 Task: Display the standings of the 2022 Victory Lane Racing NASCAR Cup Series for the race "Echopark Texas Grand Prix" on the track "COTA".
Action: Mouse moved to (223, 460)
Screenshot: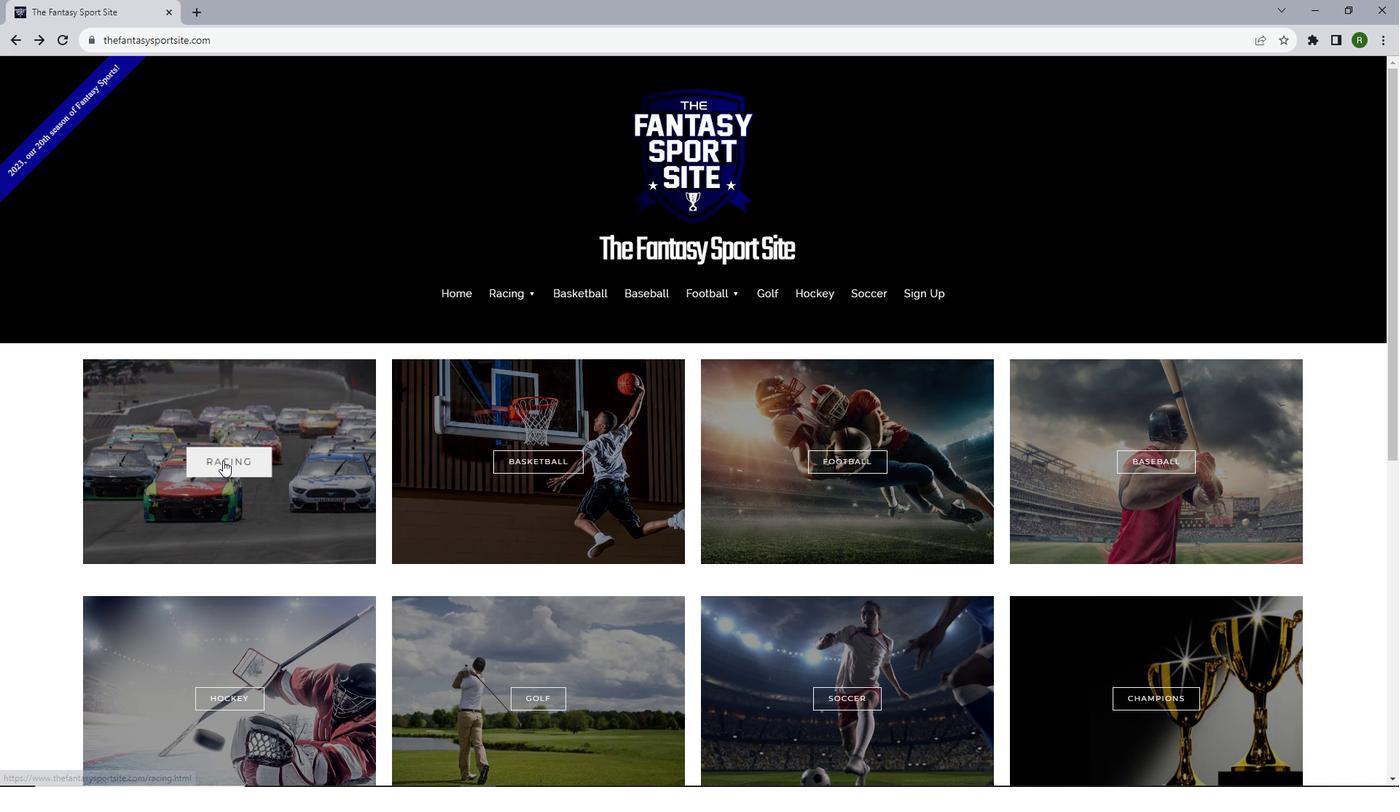 
Action: Mouse pressed left at (223, 460)
Screenshot: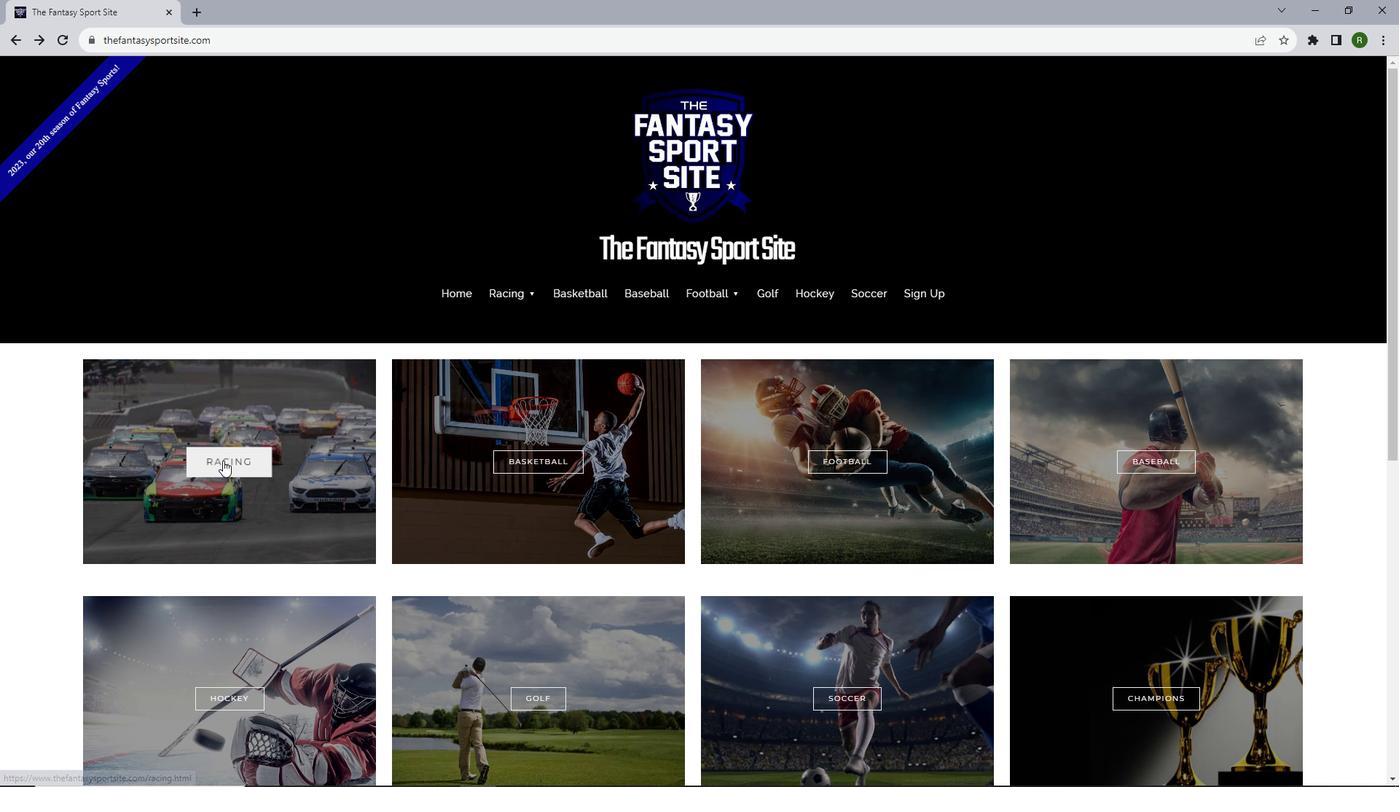 
Action: Mouse moved to (362, 360)
Screenshot: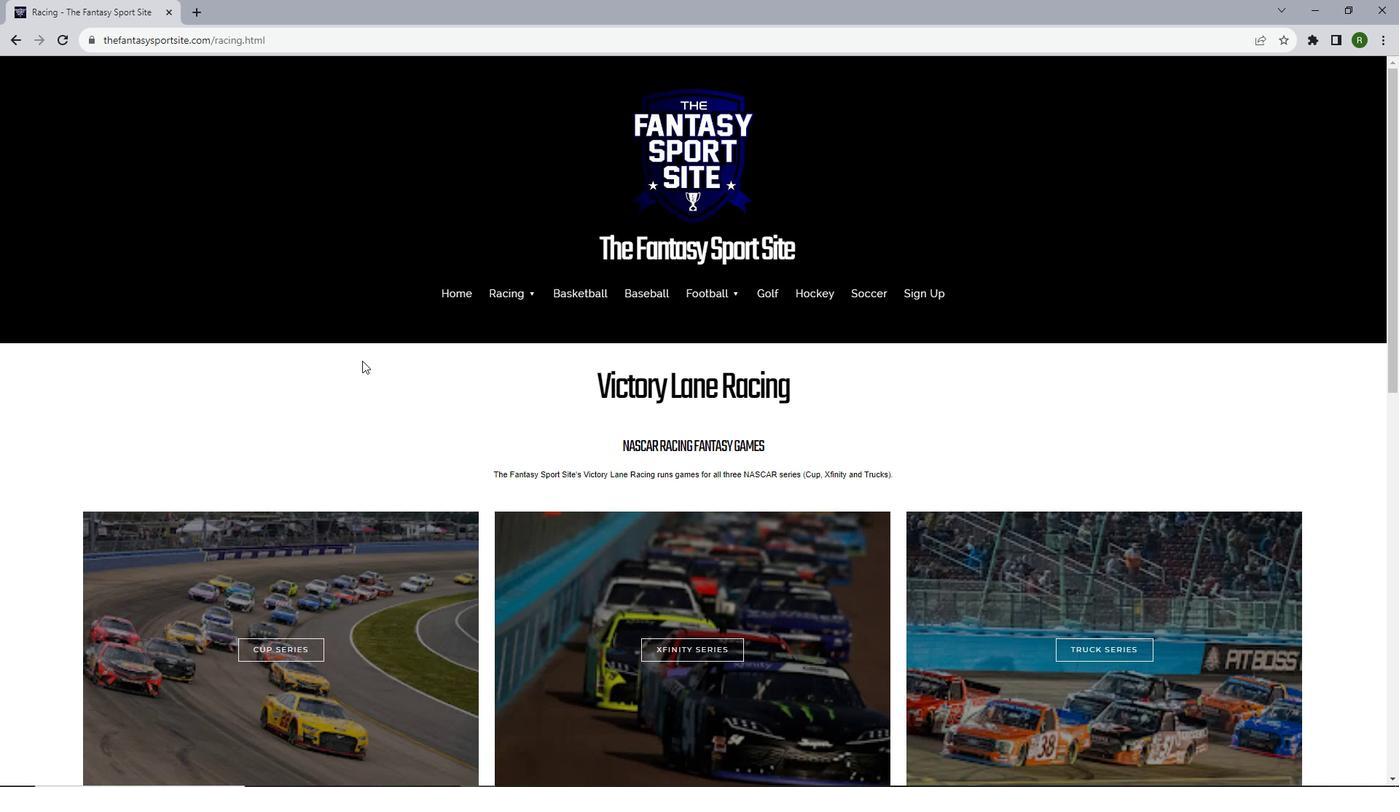 
Action: Mouse scrolled (362, 360) with delta (0, 0)
Screenshot: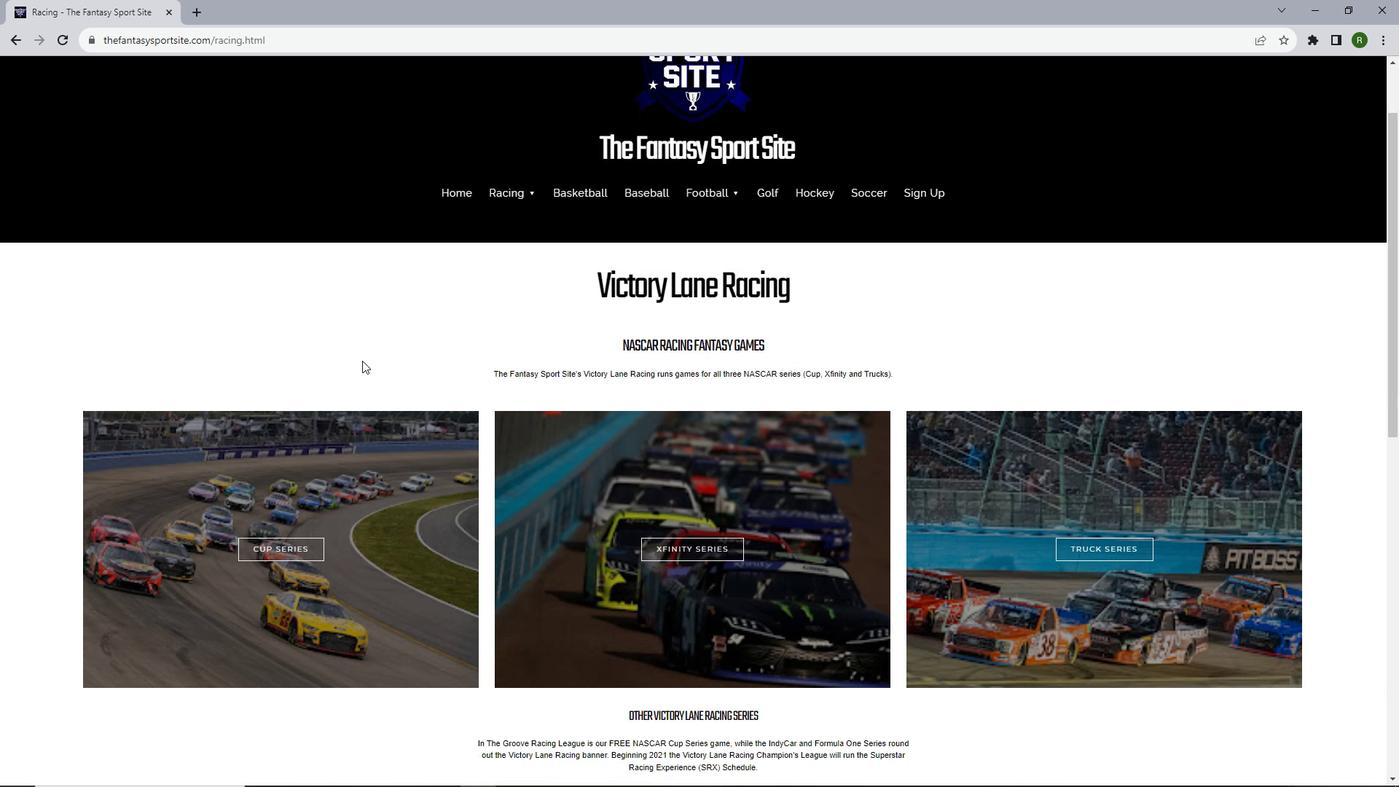 
Action: Mouse scrolled (362, 360) with delta (0, 0)
Screenshot: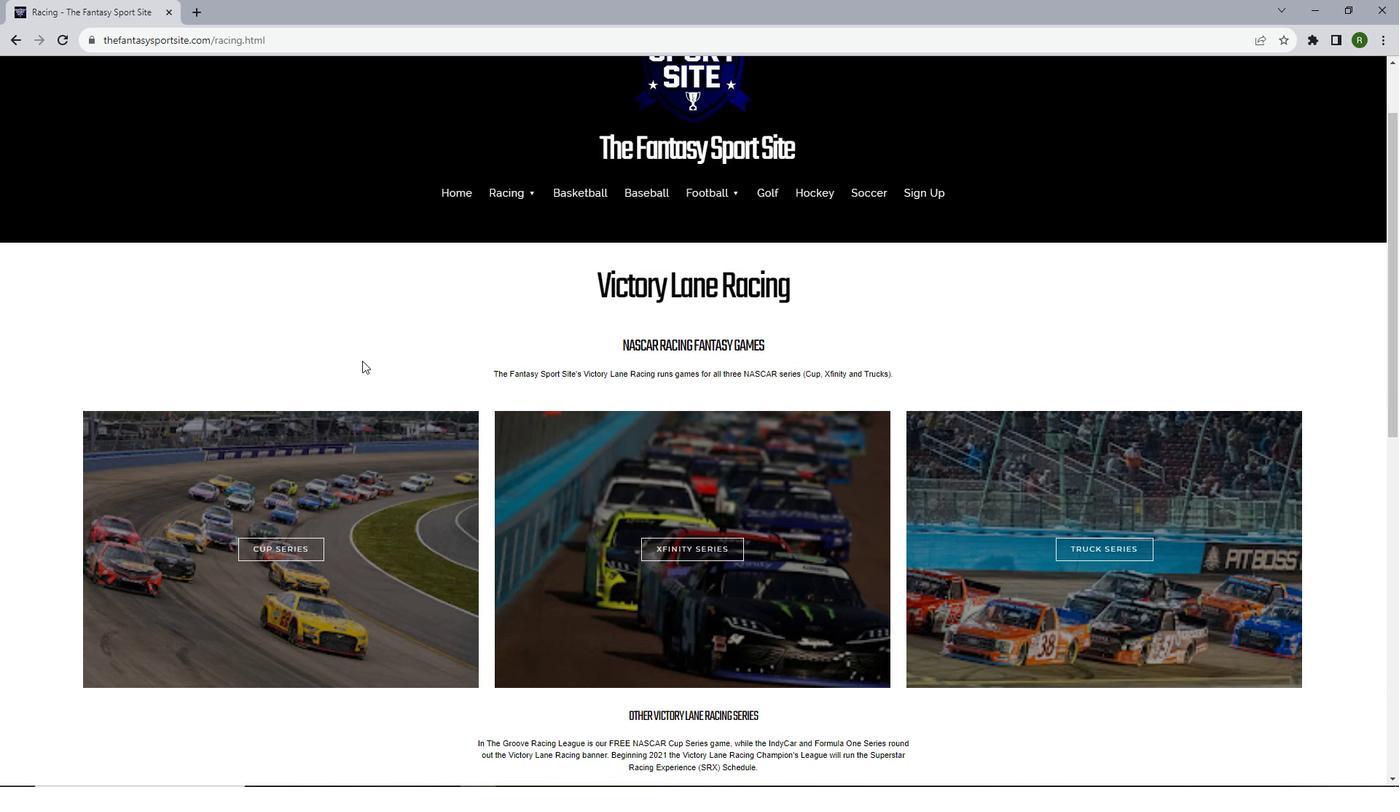 
Action: Mouse scrolled (362, 360) with delta (0, 0)
Screenshot: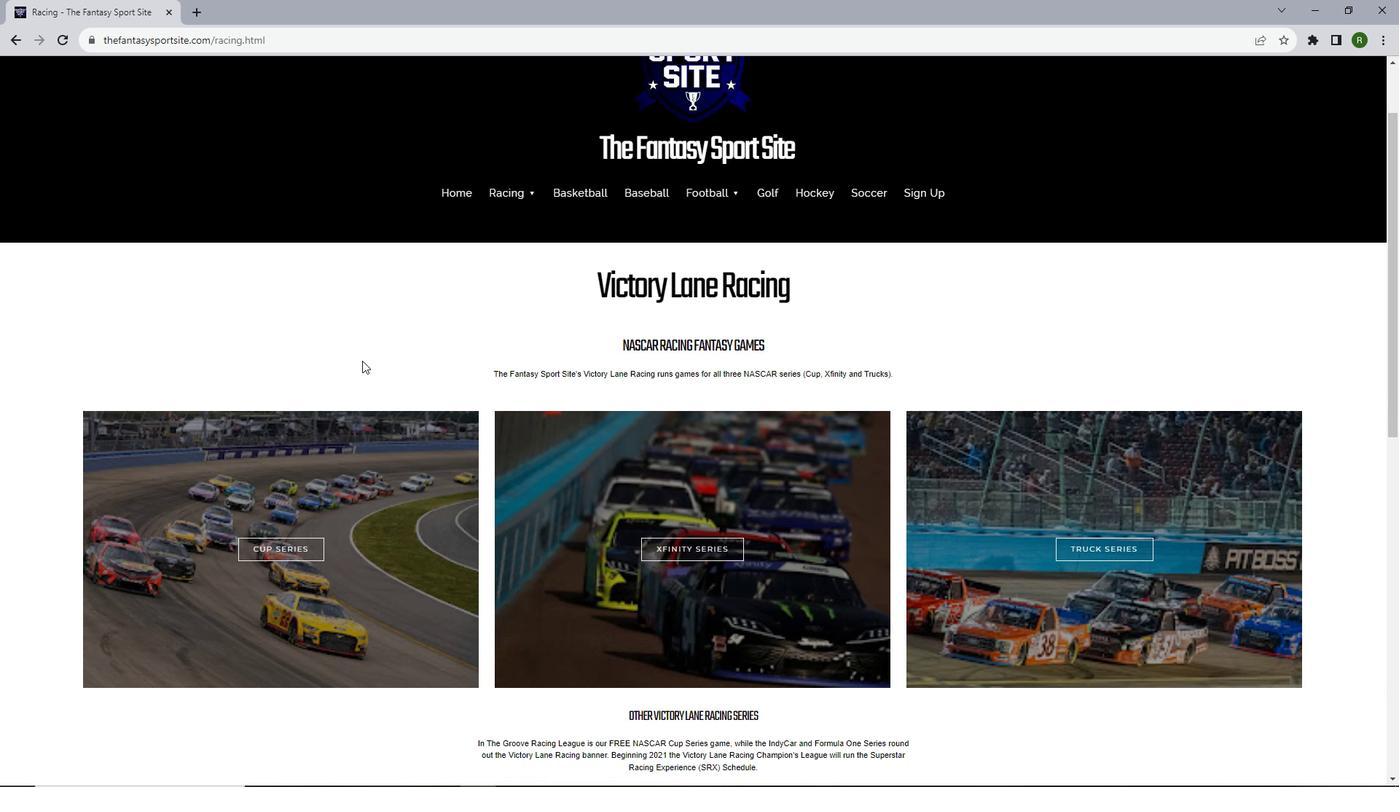 
Action: Mouse moved to (296, 430)
Screenshot: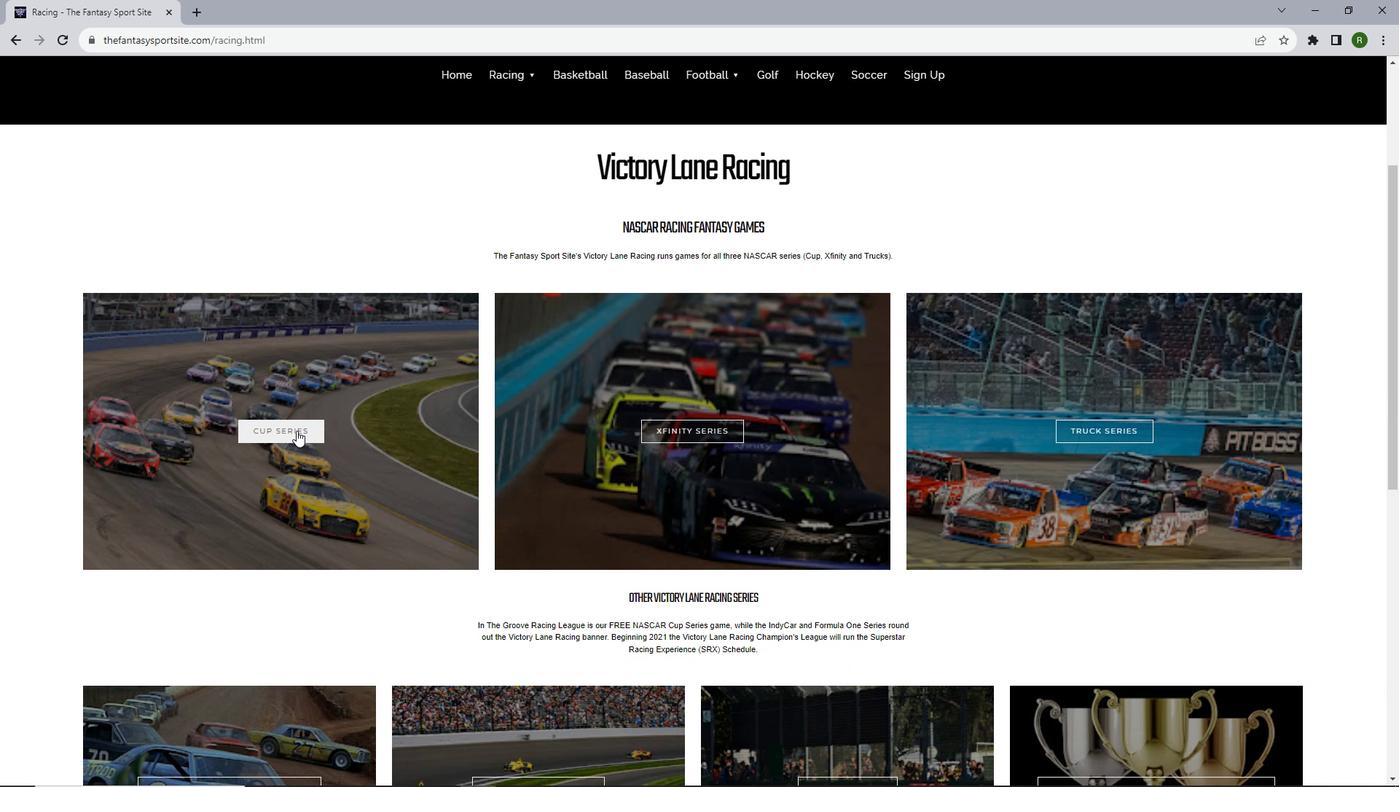 
Action: Mouse pressed left at (296, 430)
Screenshot: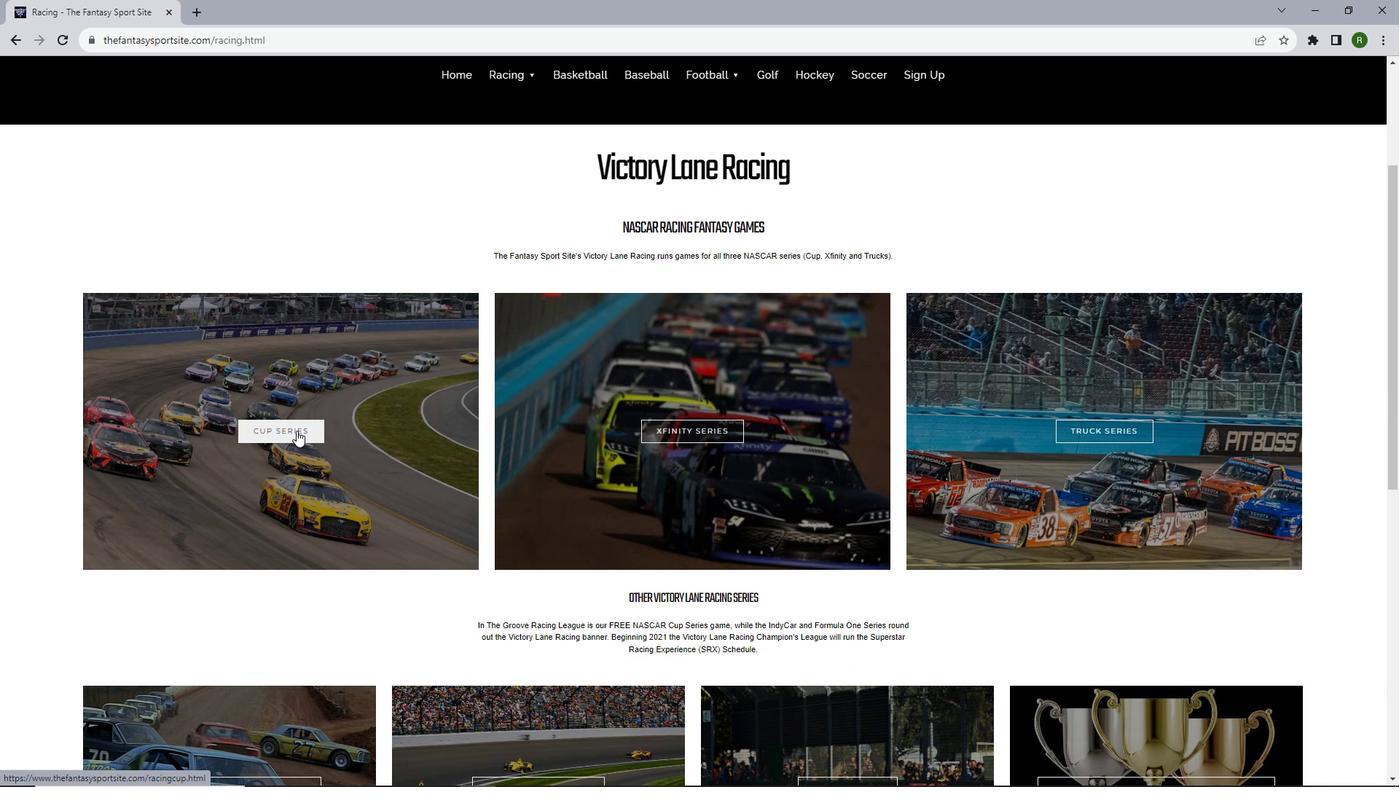 
Action: Mouse moved to (399, 371)
Screenshot: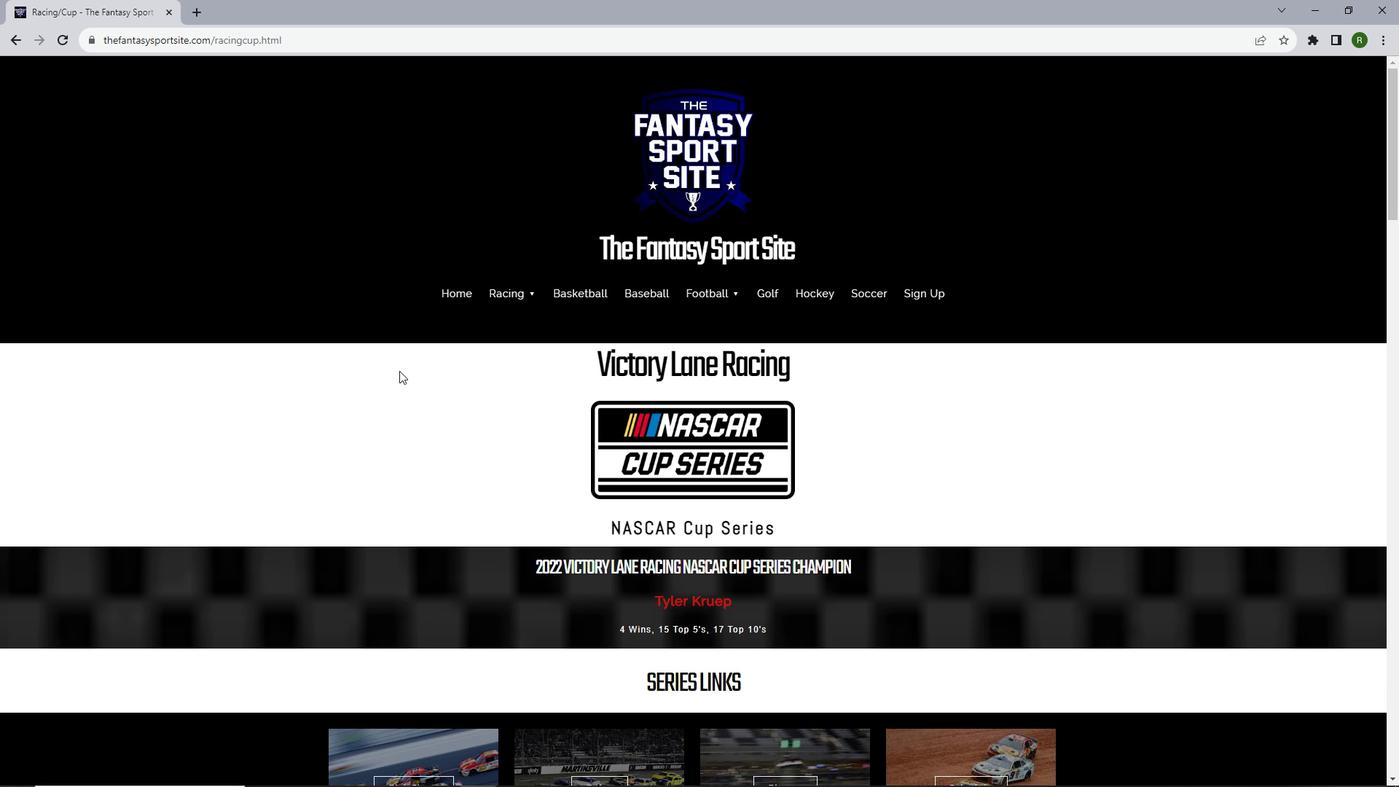 
Action: Mouse scrolled (399, 370) with delta (0, 0)
Screenshot: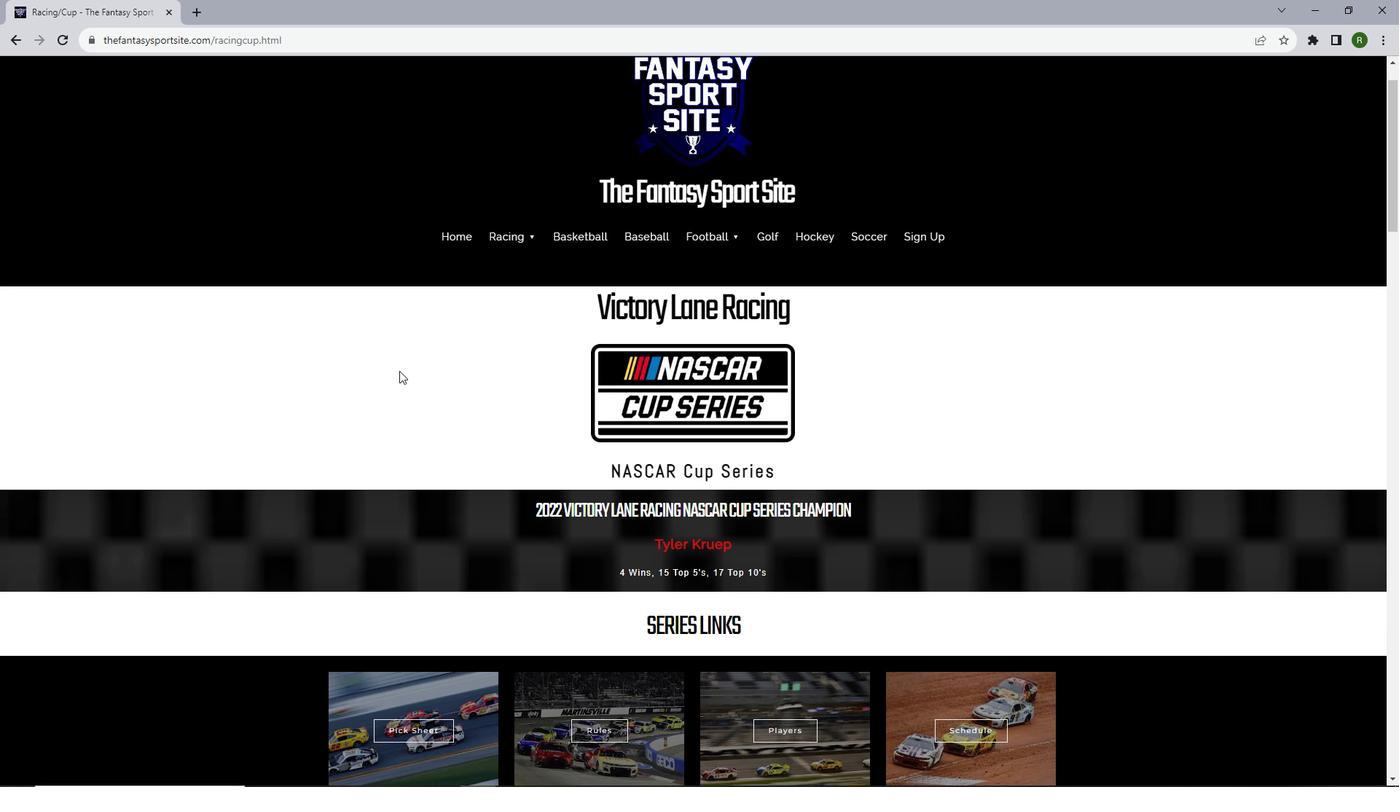 
Action: Mouse scrolled (399, 370) with delta (0, 0)
Screenshot: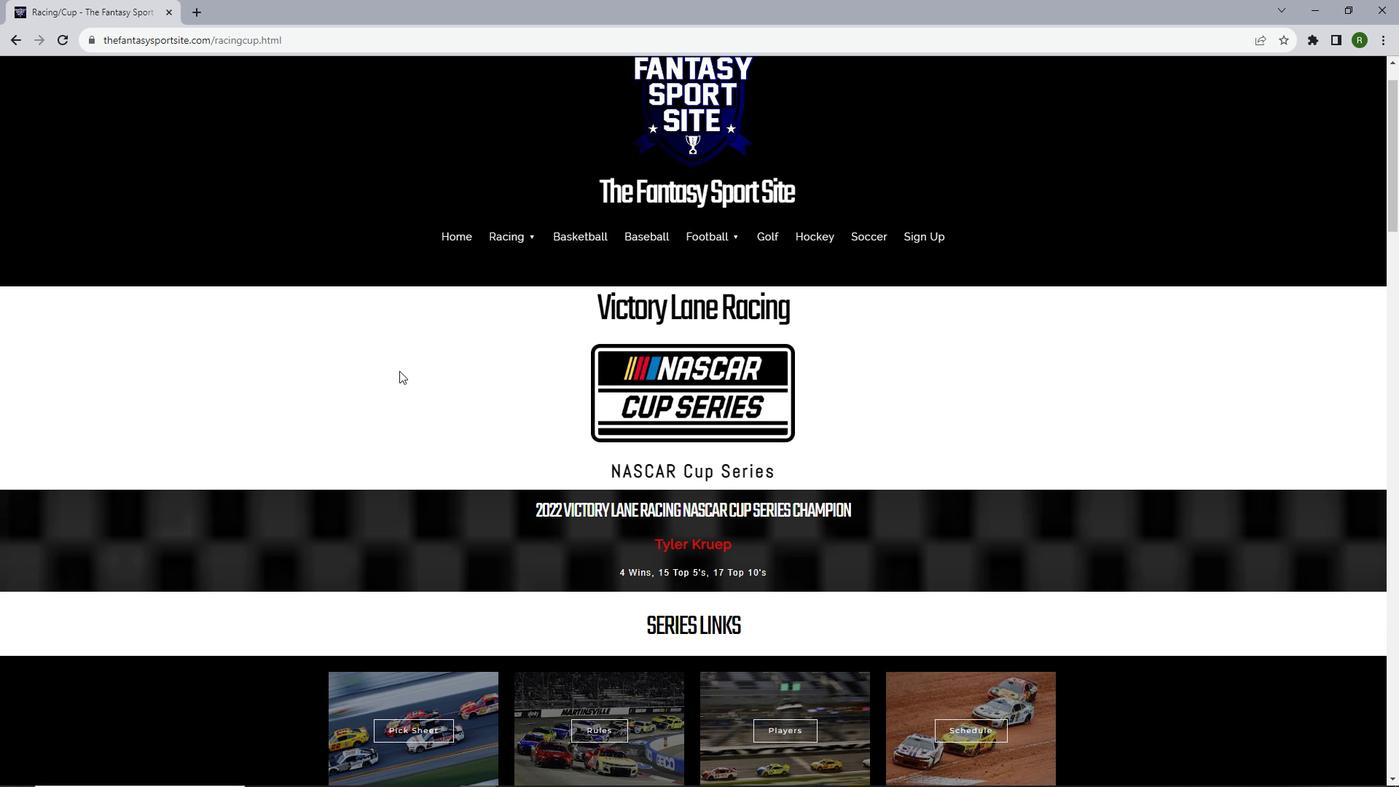 
Action: Mouse scrolled (399, 370) with delta (0, 0)
Screenshot: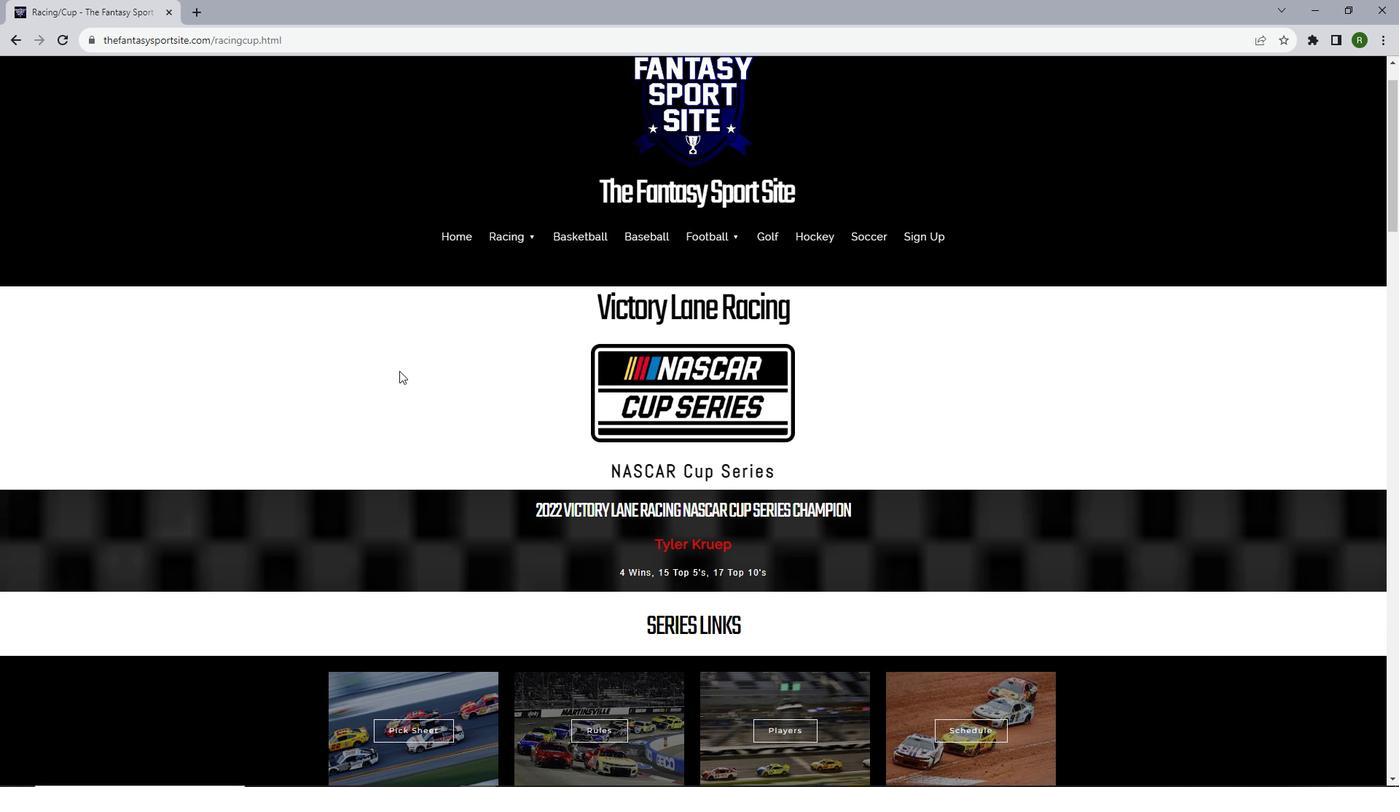 
Action: Mouse scrolled (399, 371) with delta (0, 0)
Screenshot: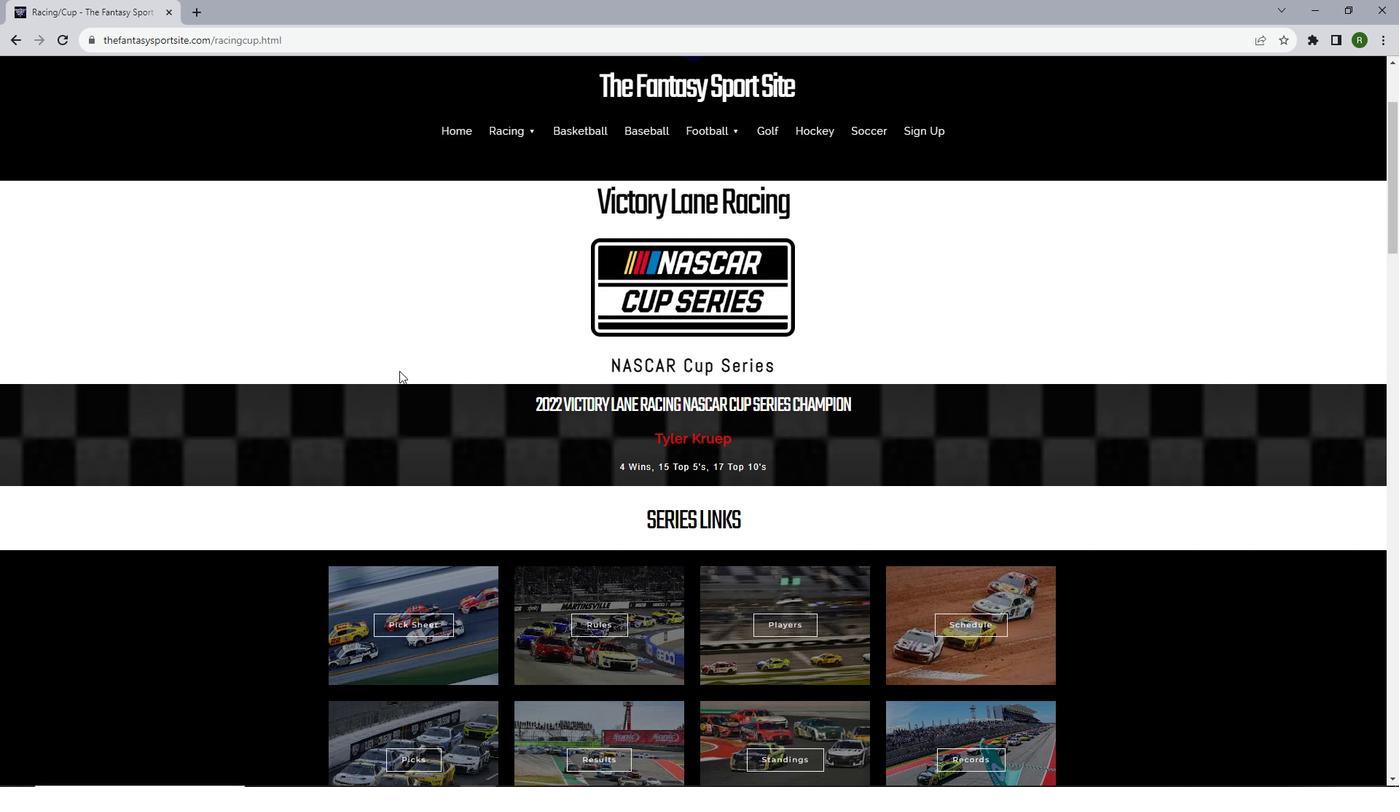 
Action: Mouse moved to (399, 371)
Screenshot: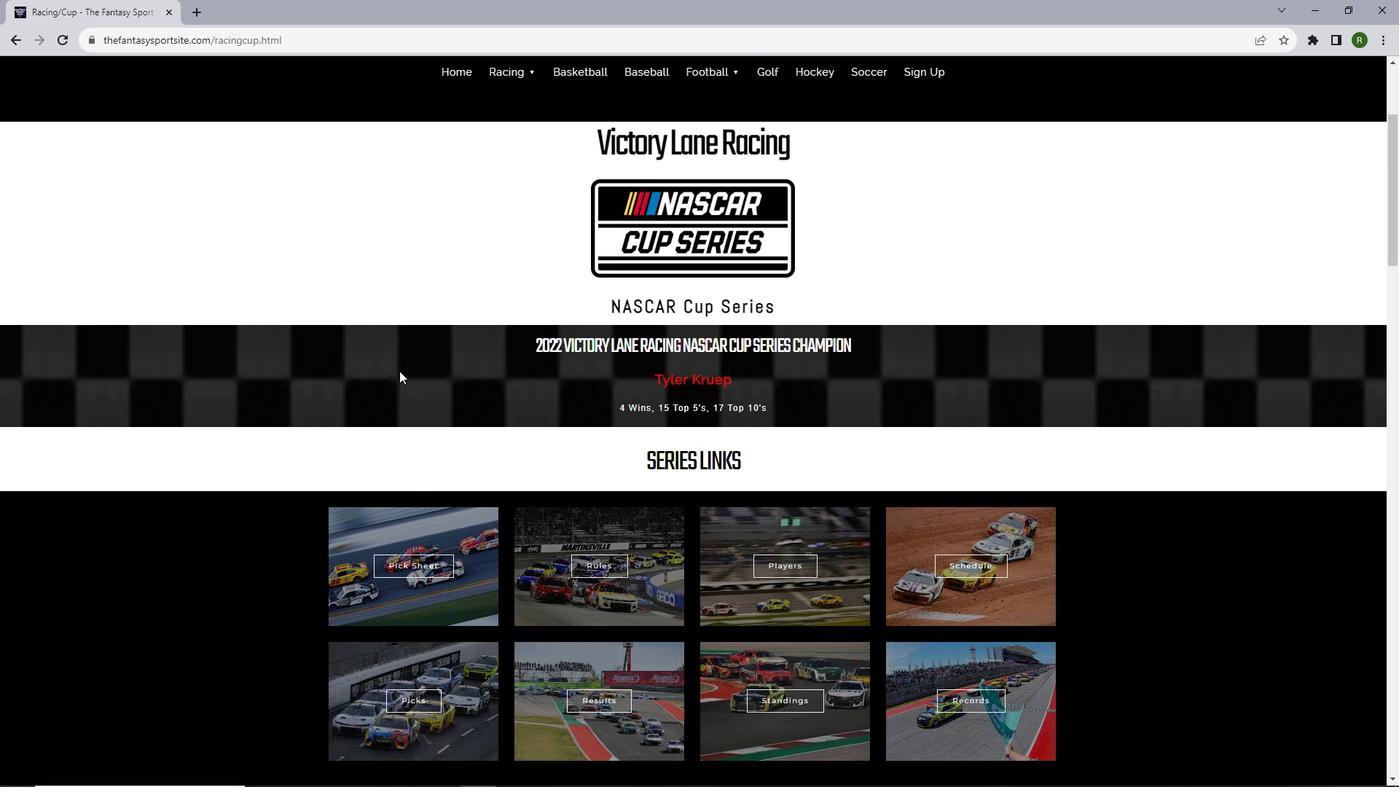 
Action: Mouse scrolled (399, 370) with delta (0, 0)
Screenshot: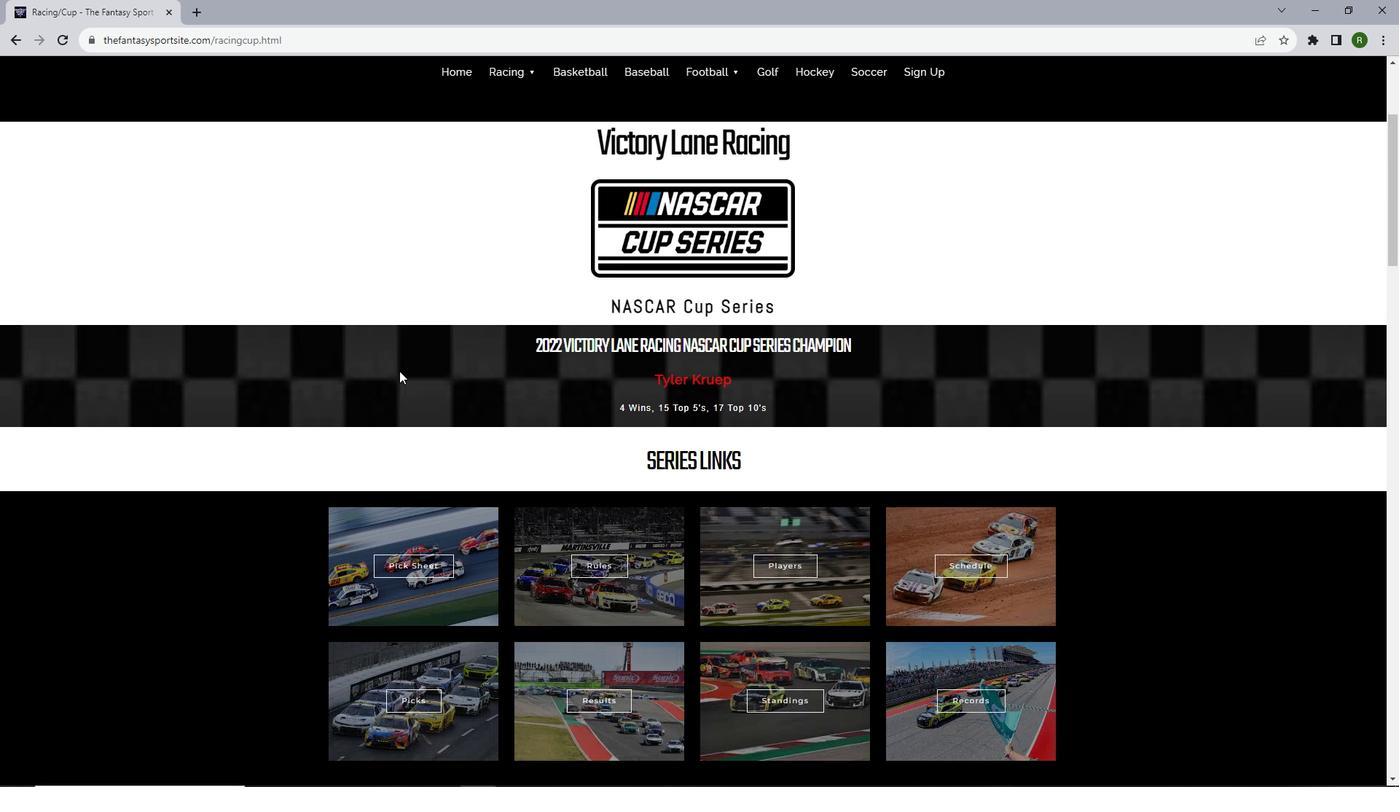 
Action: Mouse scrolled (399, 370) with delta (0, 0)
Screenshot: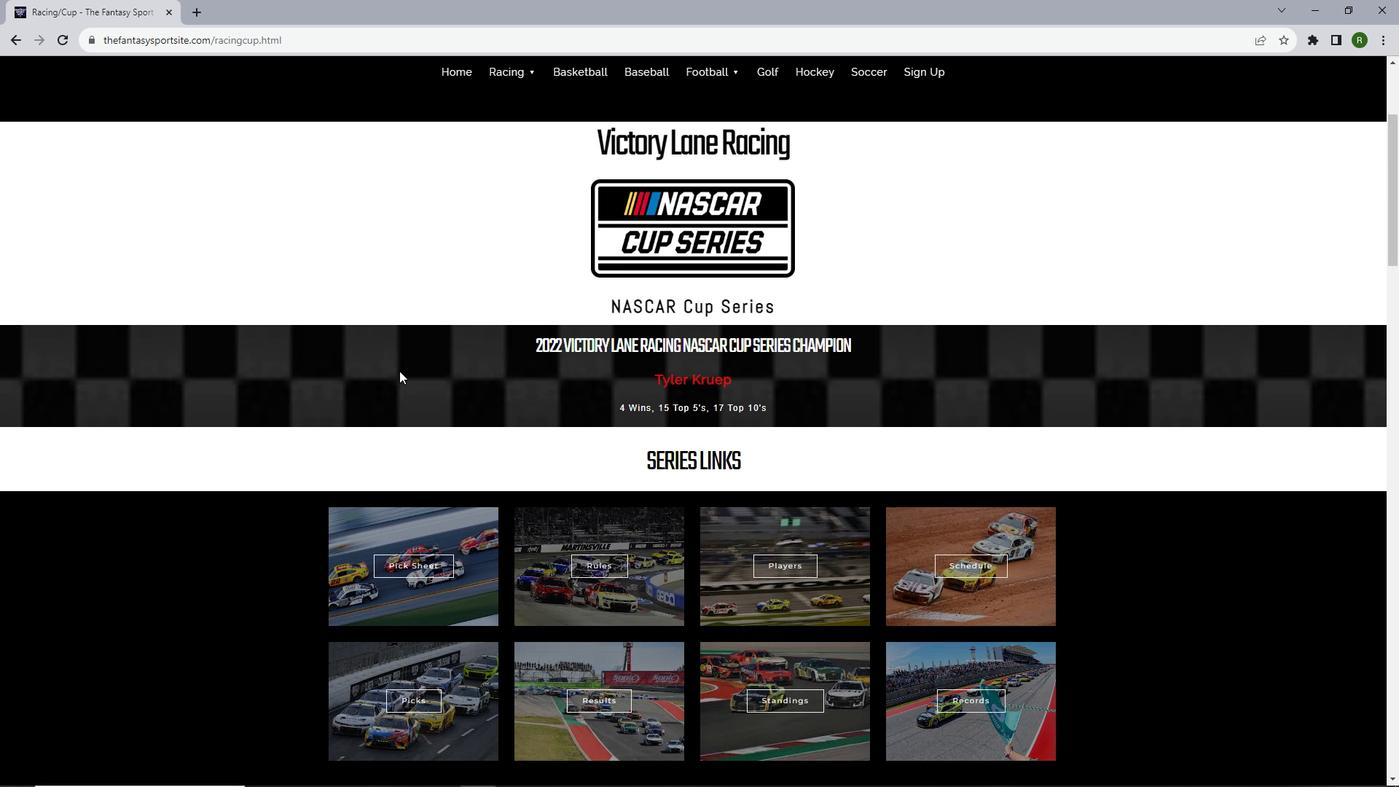 
Action: Mouse scrolled (399, 370) with delta (0, 0)
Screenshot: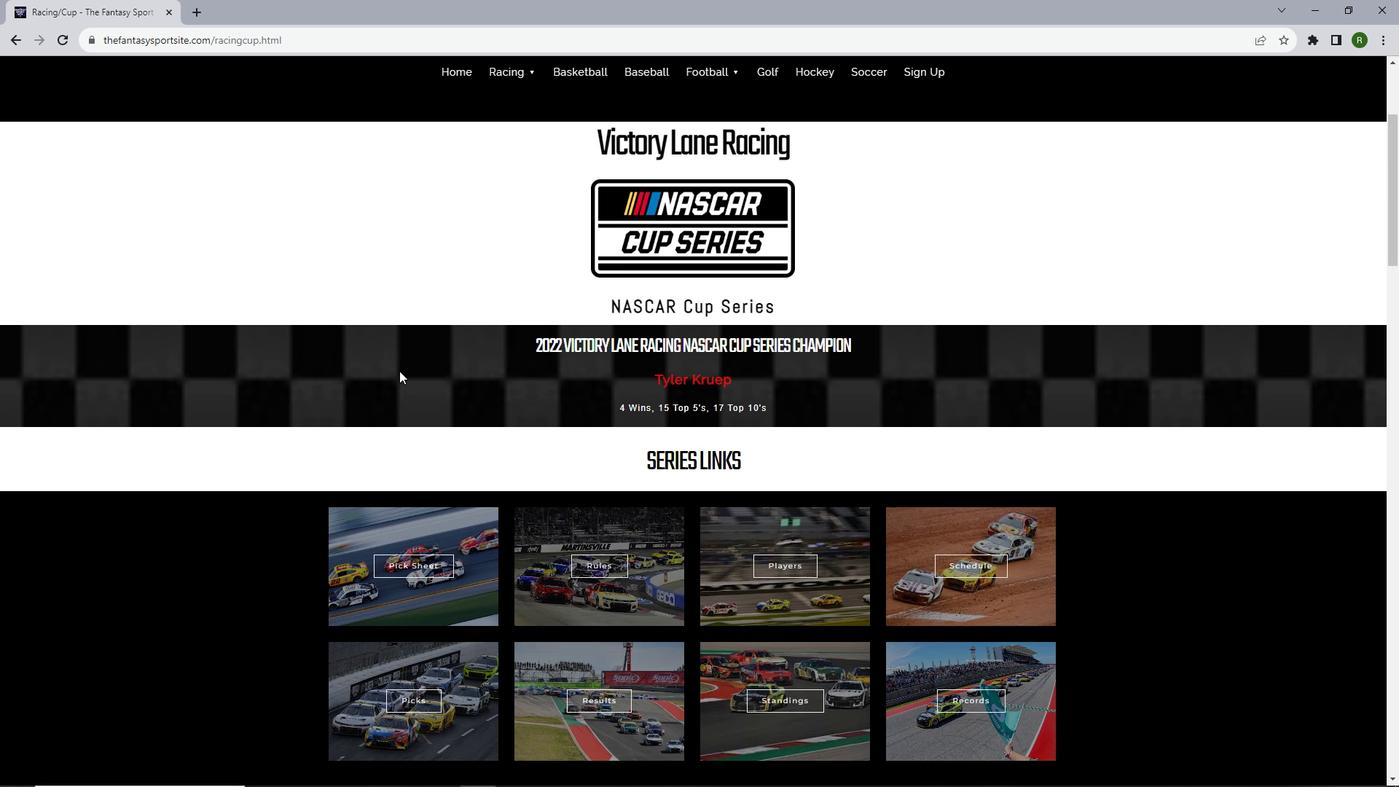 
Action: Mouse moved to (754, 556)
Screenshot: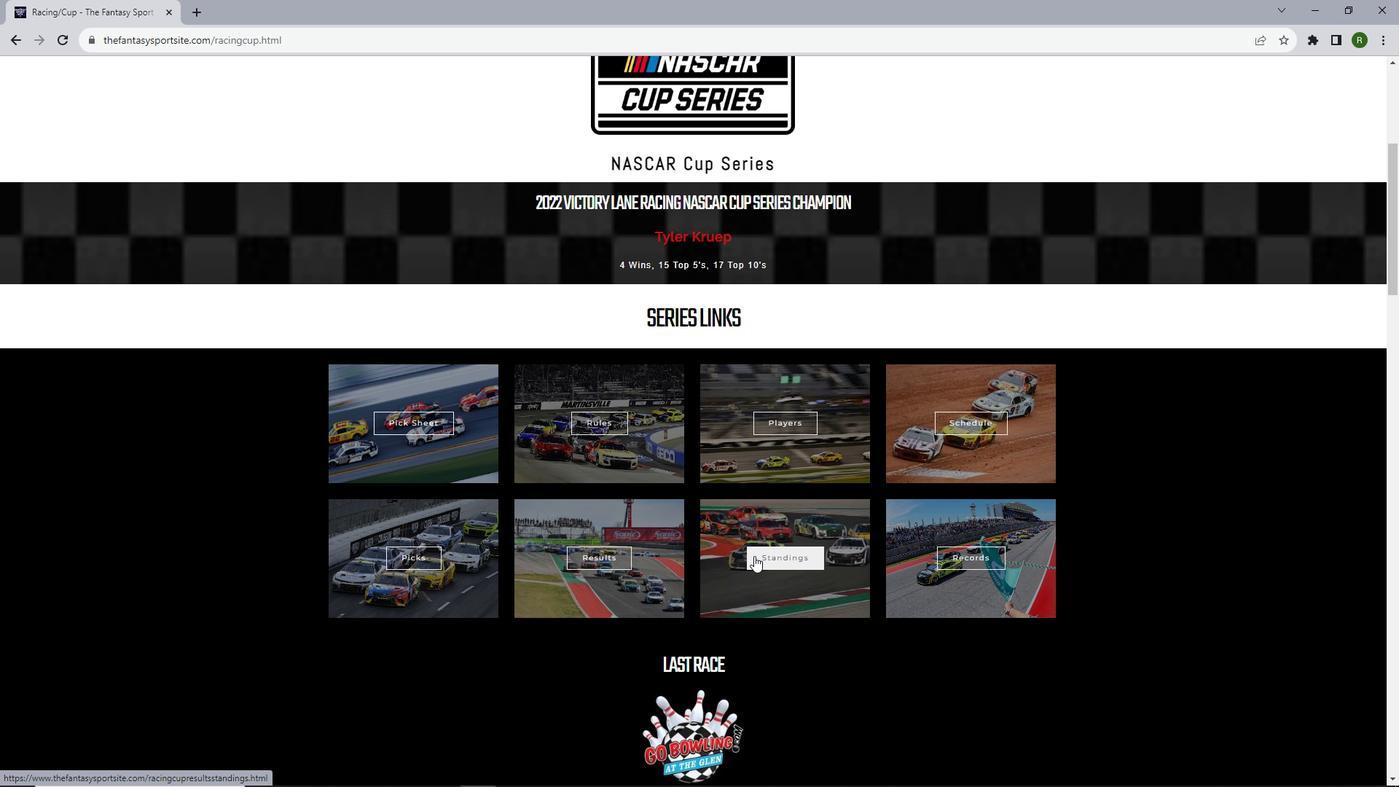 
Action: Mouse pressed left at (754, 556)
Screenshot: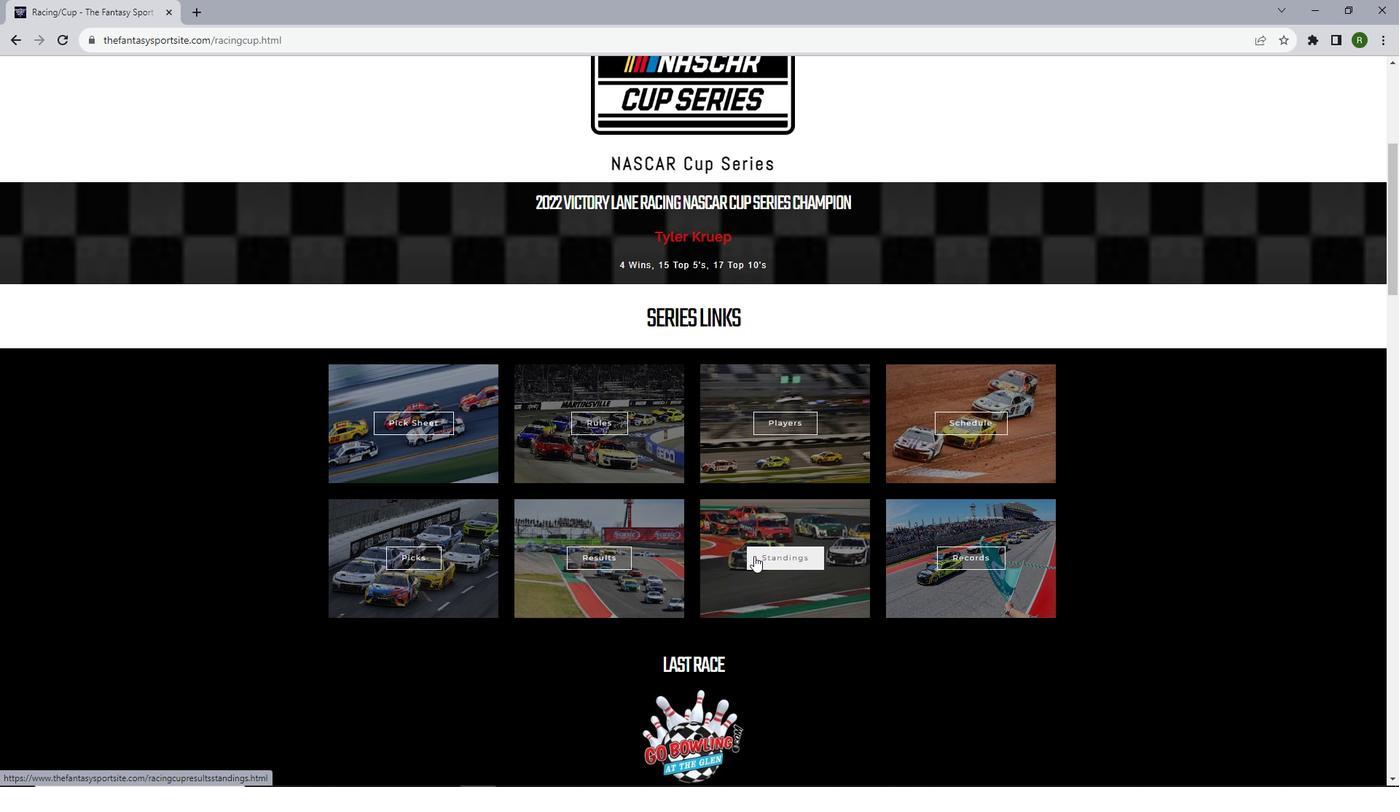 
Action: Mouse moved to (440, 351)
Screenshot: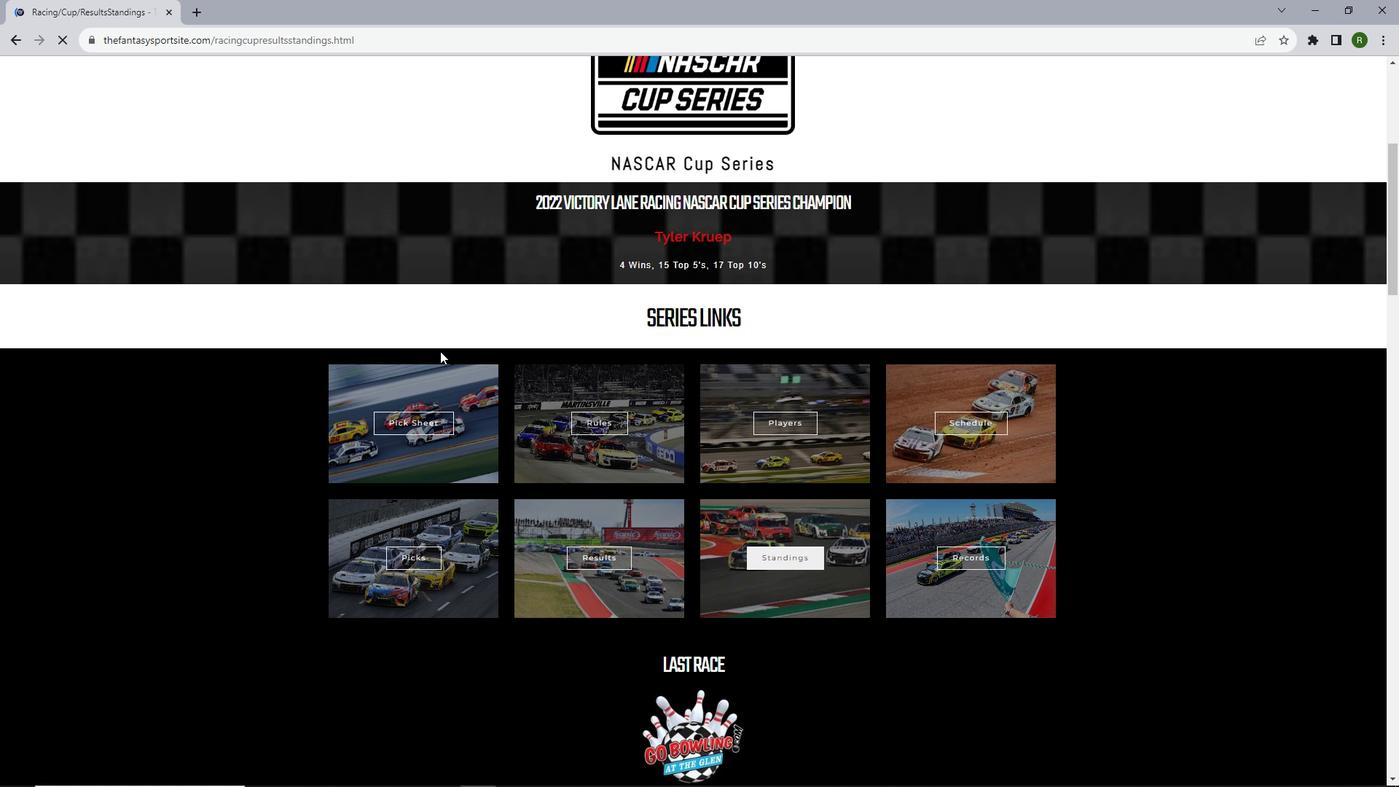
Action: Mouse scrolled (440, 350) with delta (0, 0)
Screenshot: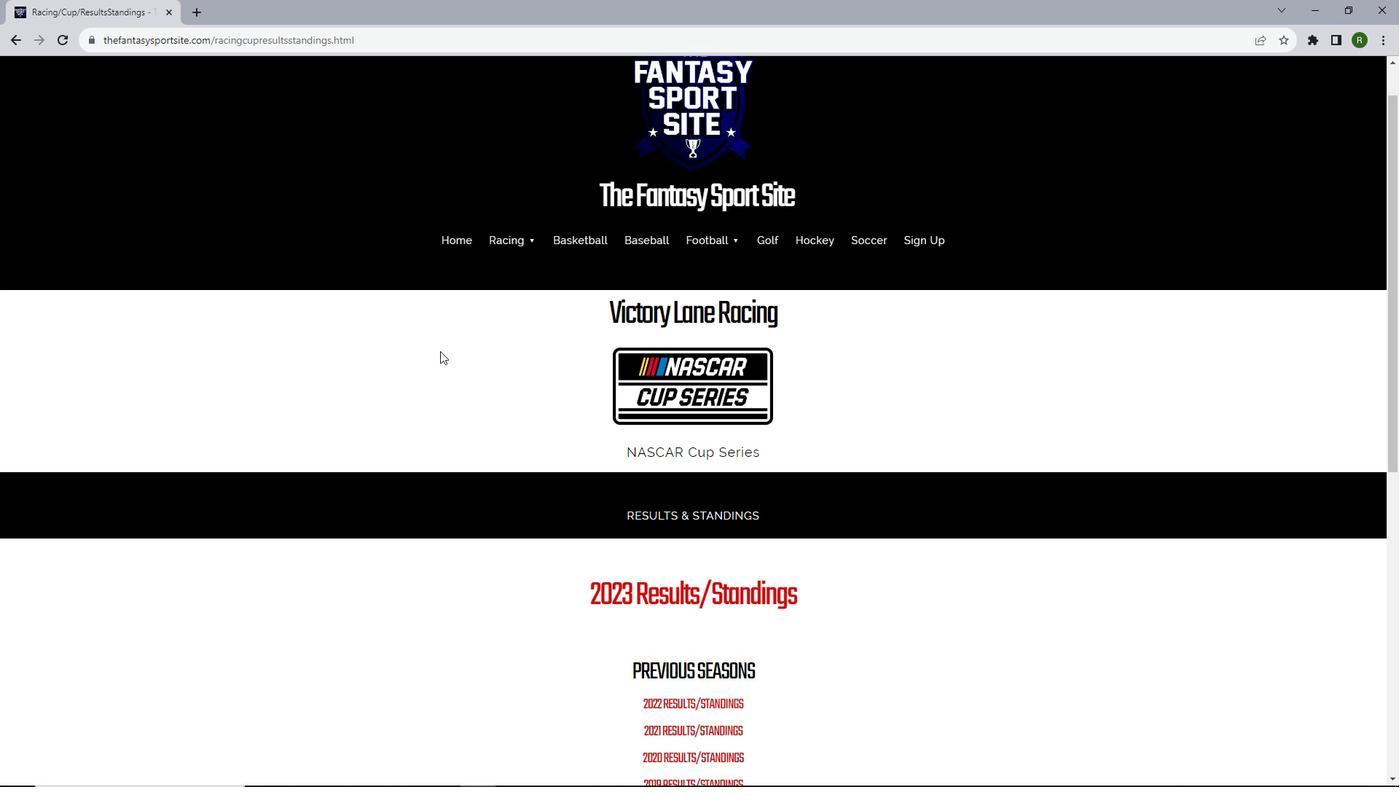 
Action: Mouse scrolled (440, 350) with delta (0, 0)
Screenshot: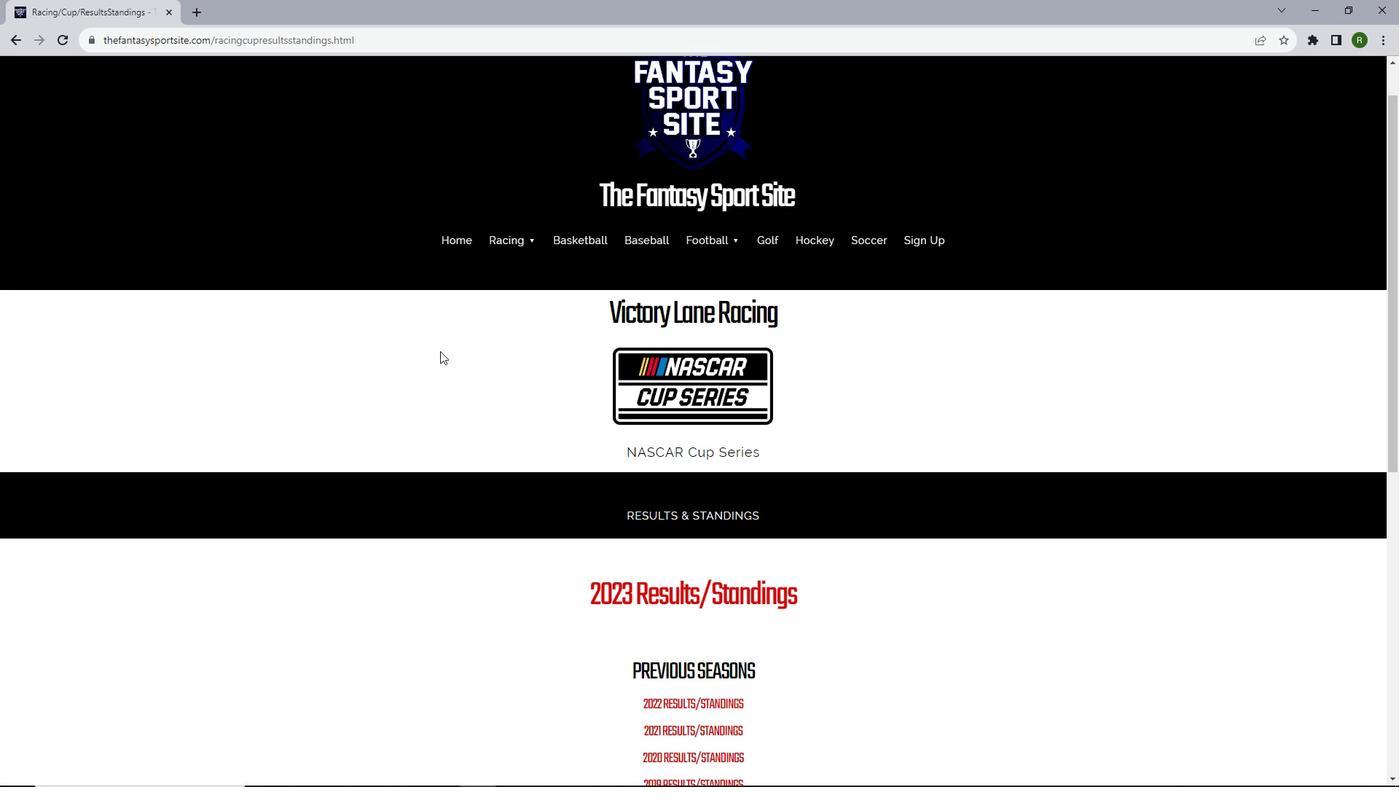 
Action: Mouse scrolled (440, 350) with delta (0, 0)
Screenshot: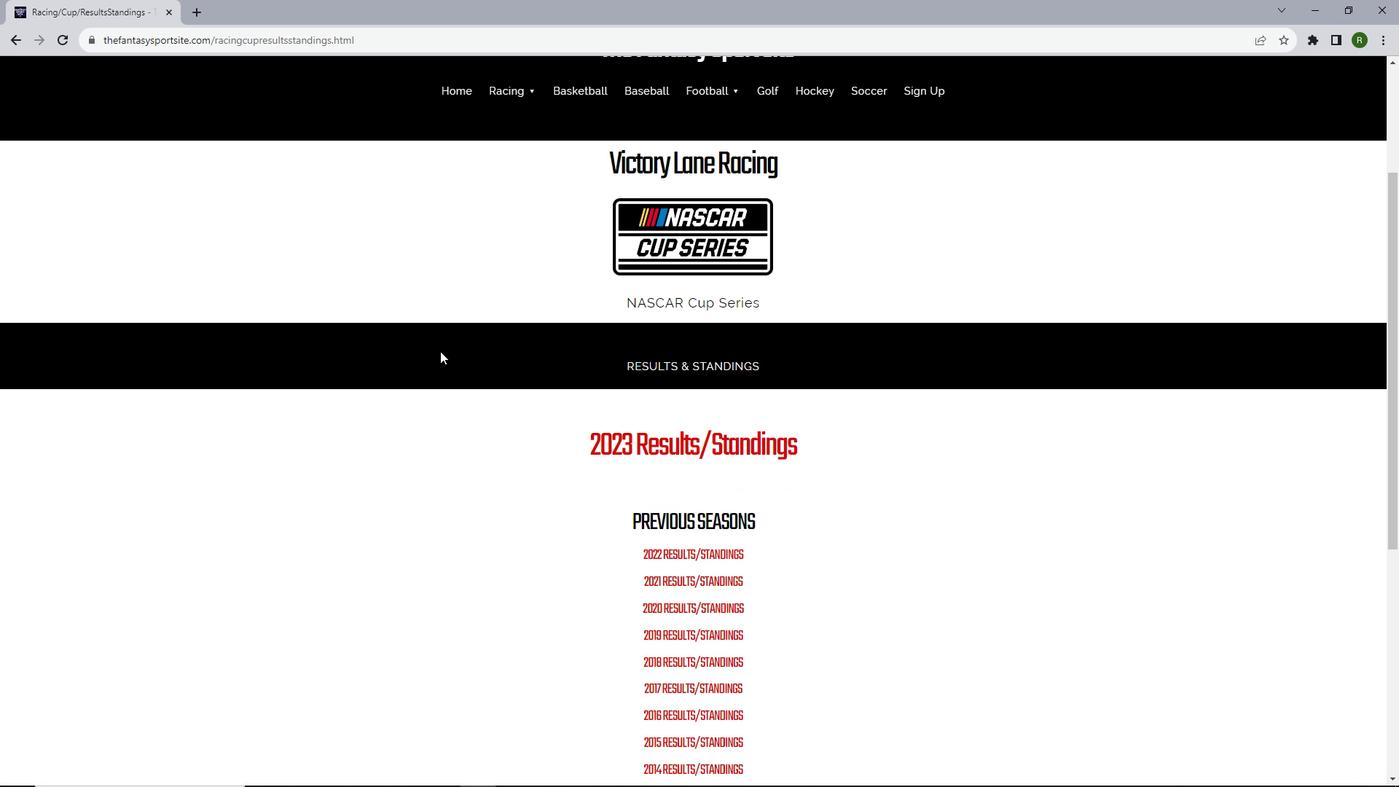 
Action: Mouse moved to (673, 532)
Screenshot: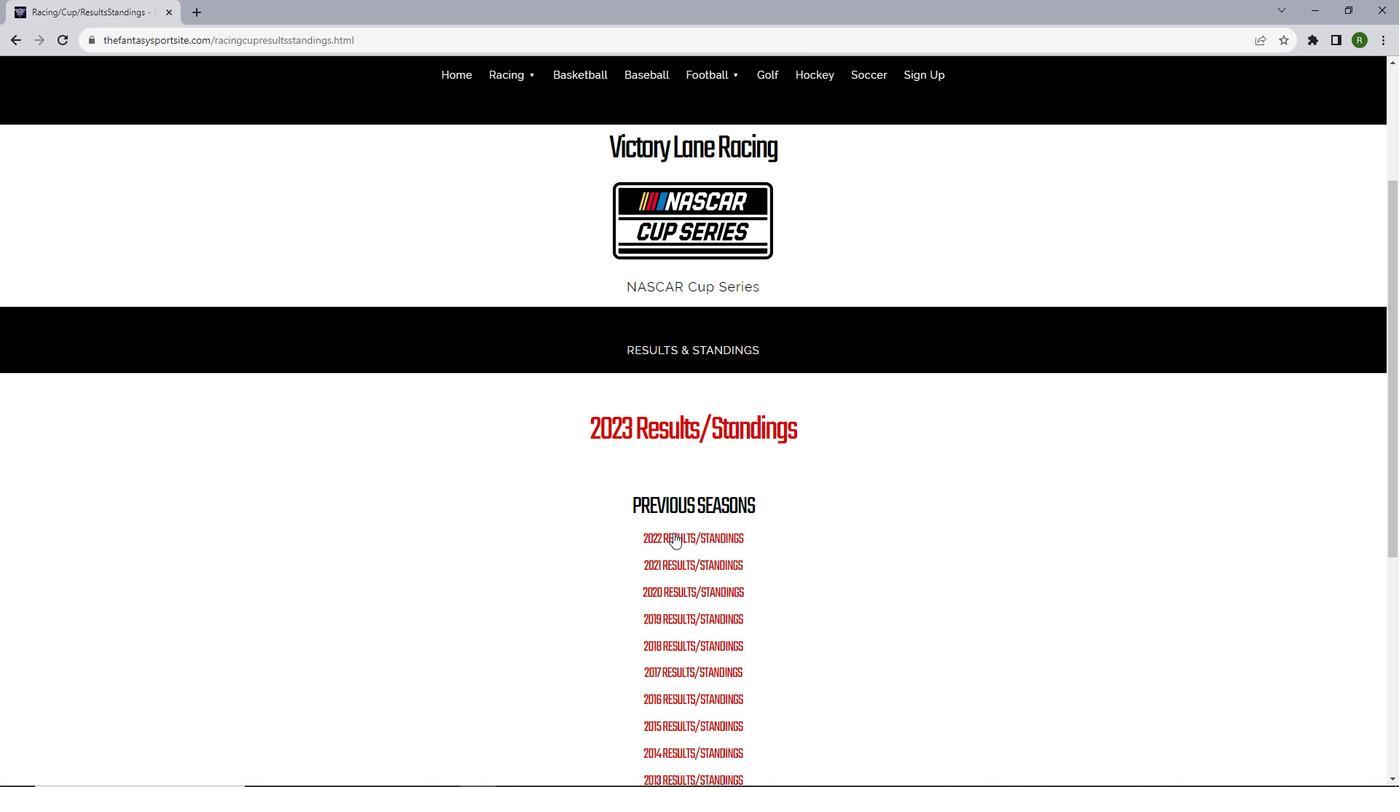 
Action: Mouse pressed left at (673, 532)
Screenshot: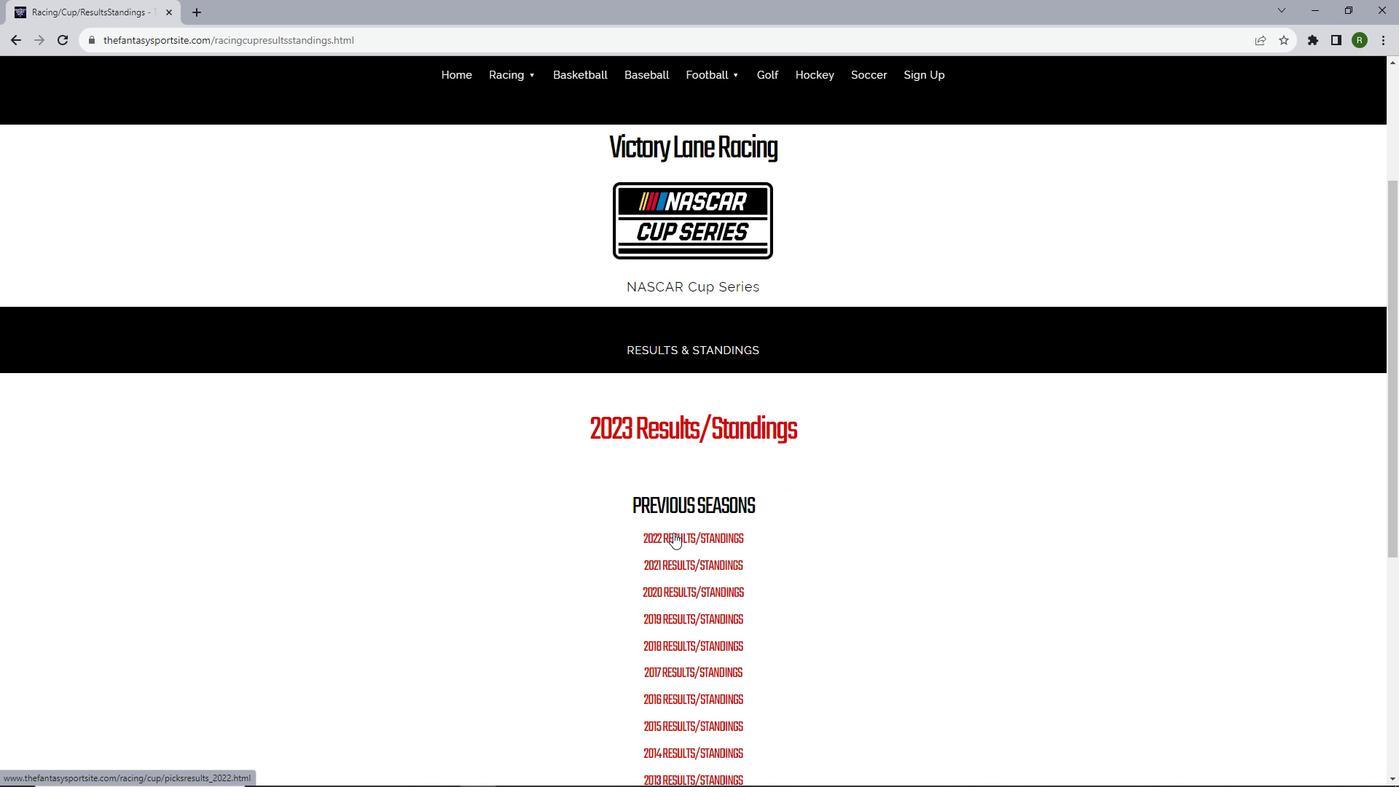 
Action: Mouse moved to (638, 239)
Screenshot: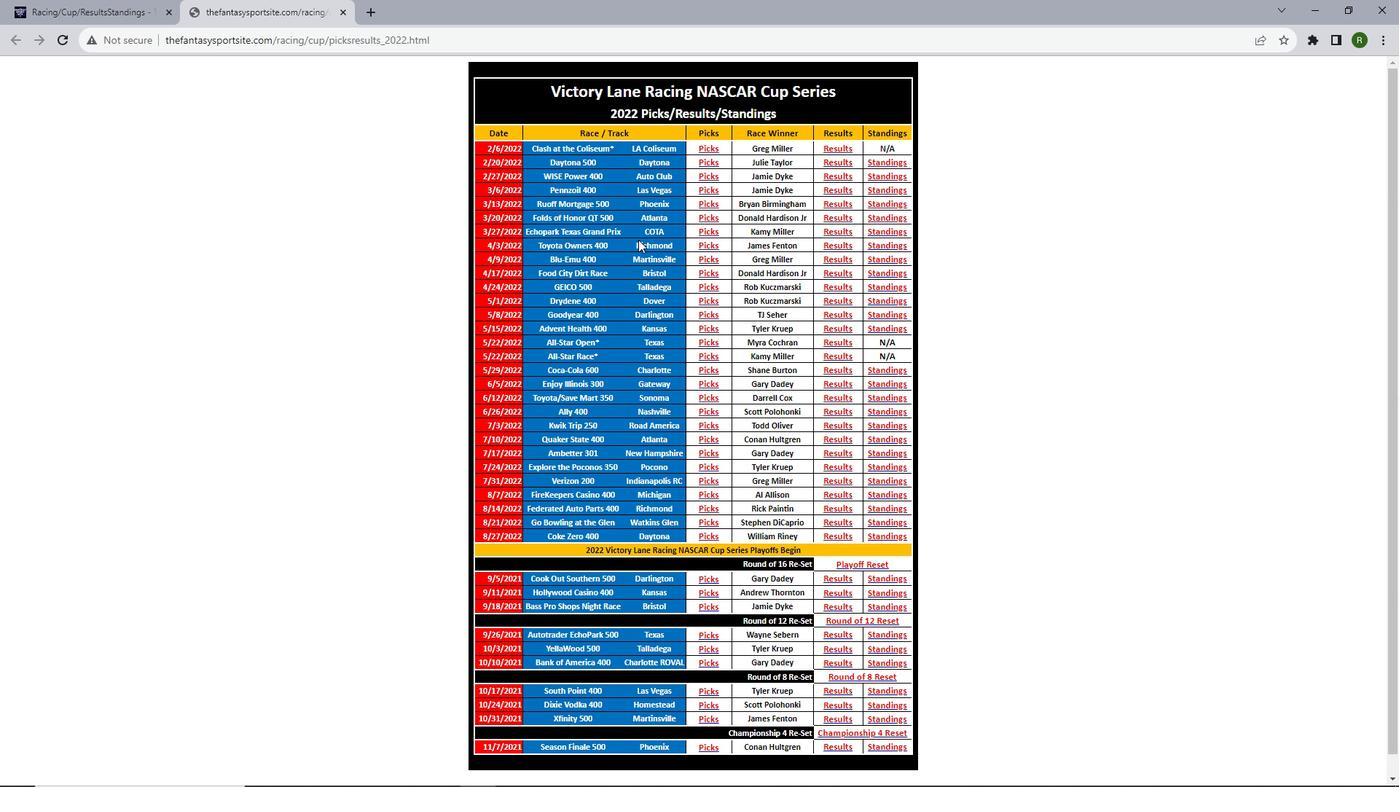 
Action: Mouse scrolled (638, 239) with delta (0, 0)
Screenshot: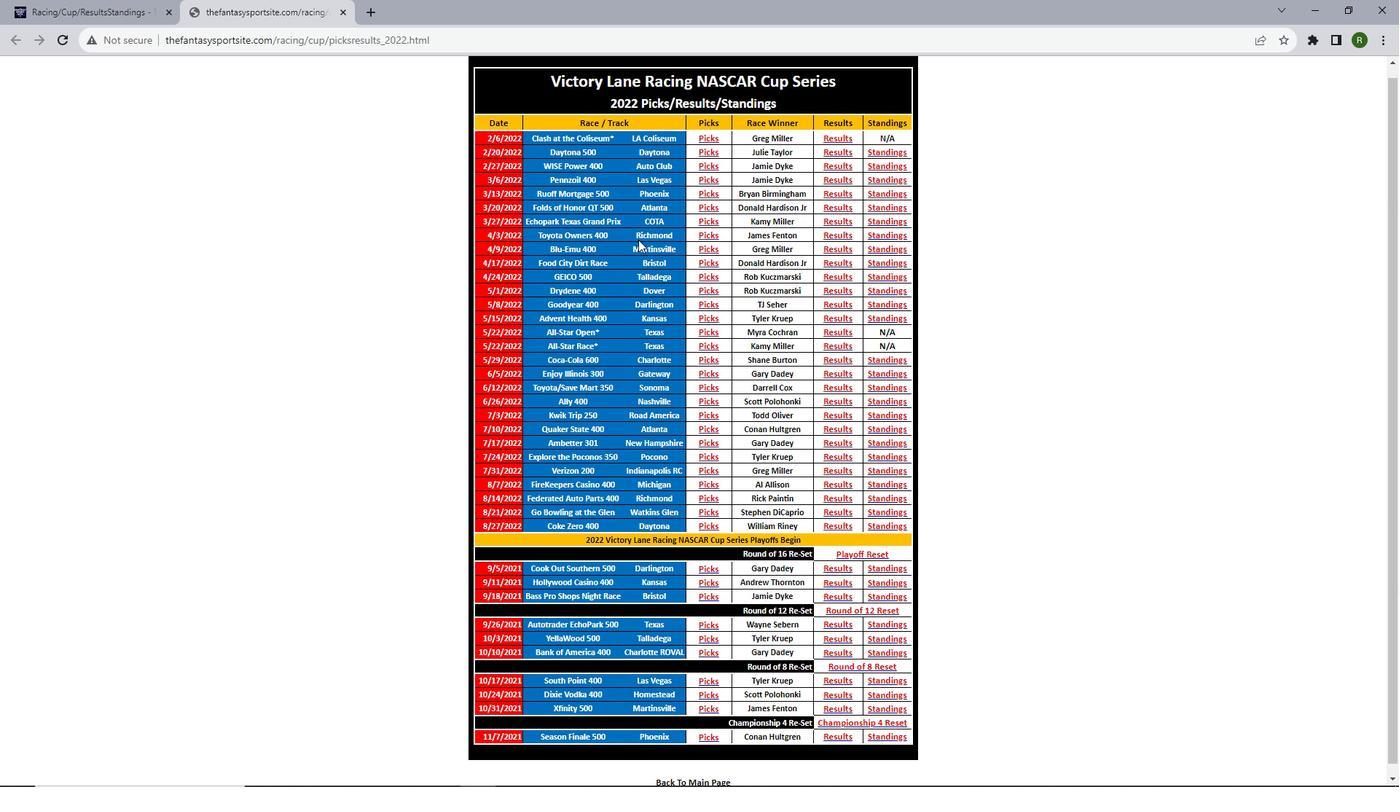 
Action: Mouse moved to (638, 240)
Screenshot: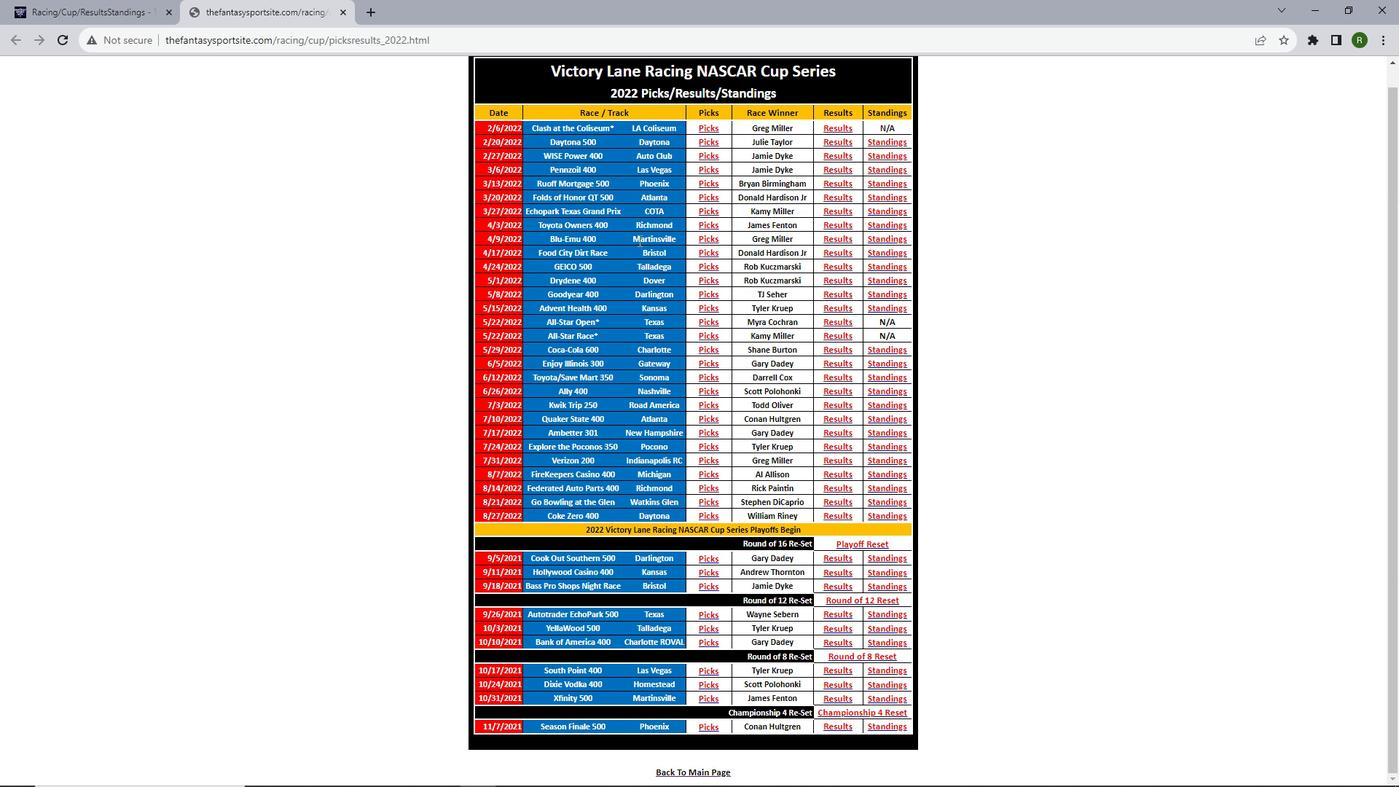 
Action: Mouse scrolled (638, 241) with delta (0, 0)
Screenshot: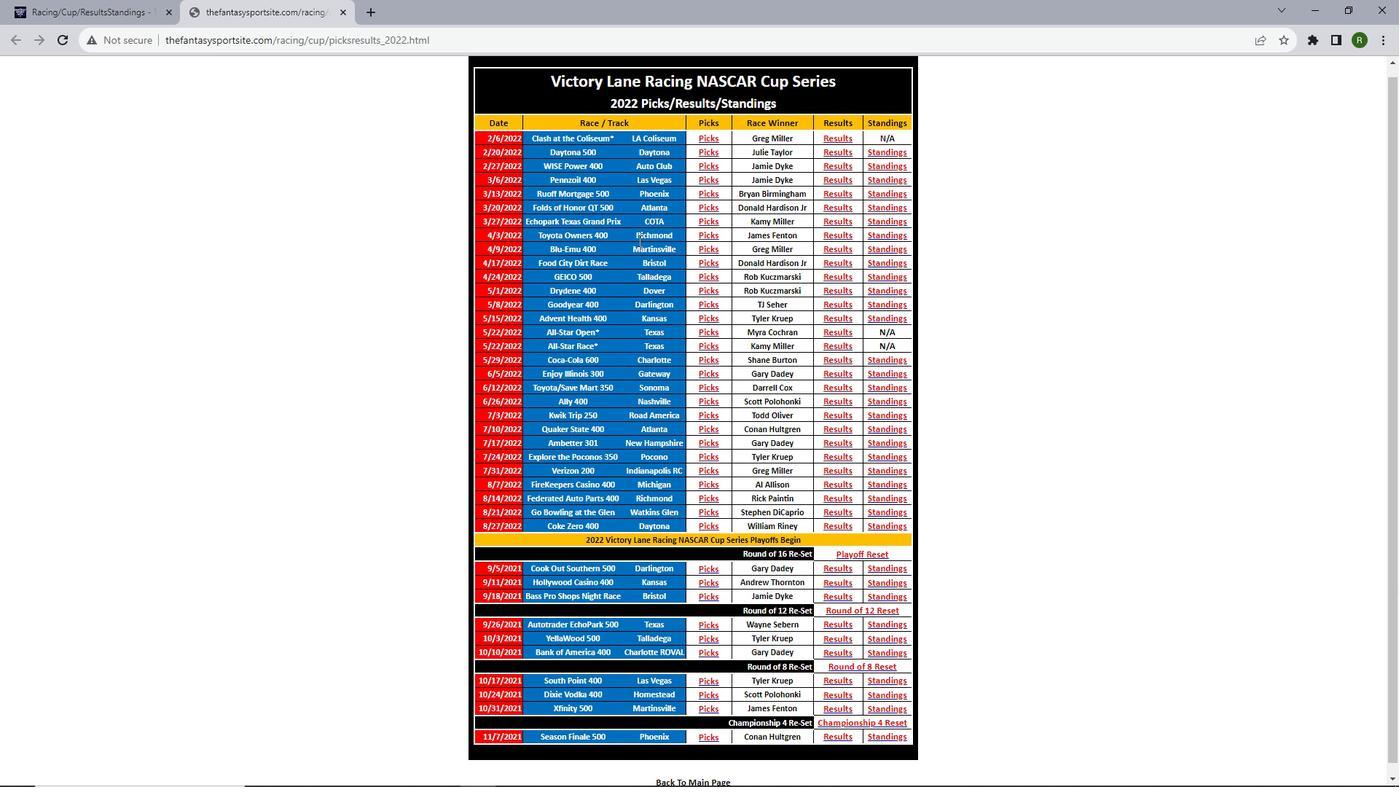
Action: Mouse scrolled (638, 241) with delta (0, 0)
Screenshot: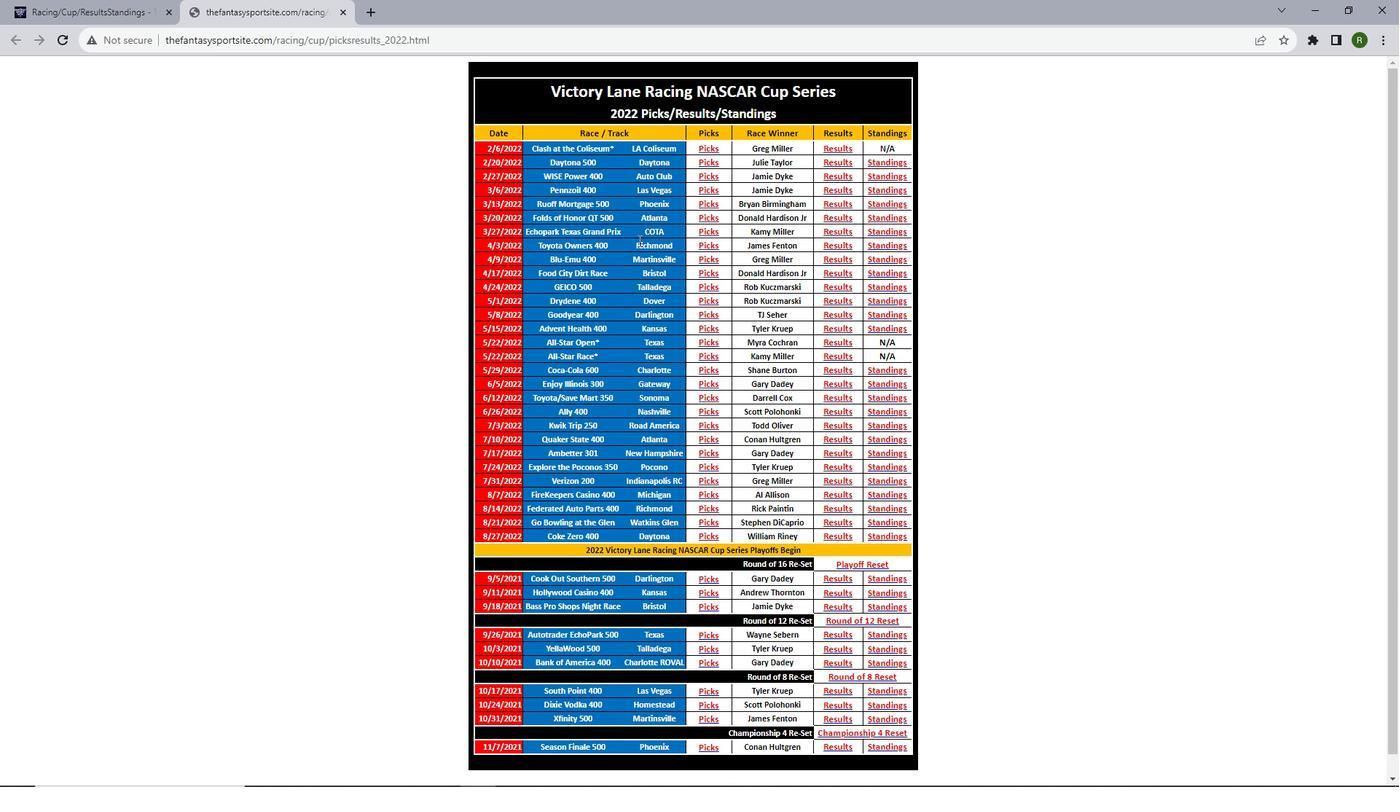 
Action: Mouse moved to (875, 231)
Screenshot: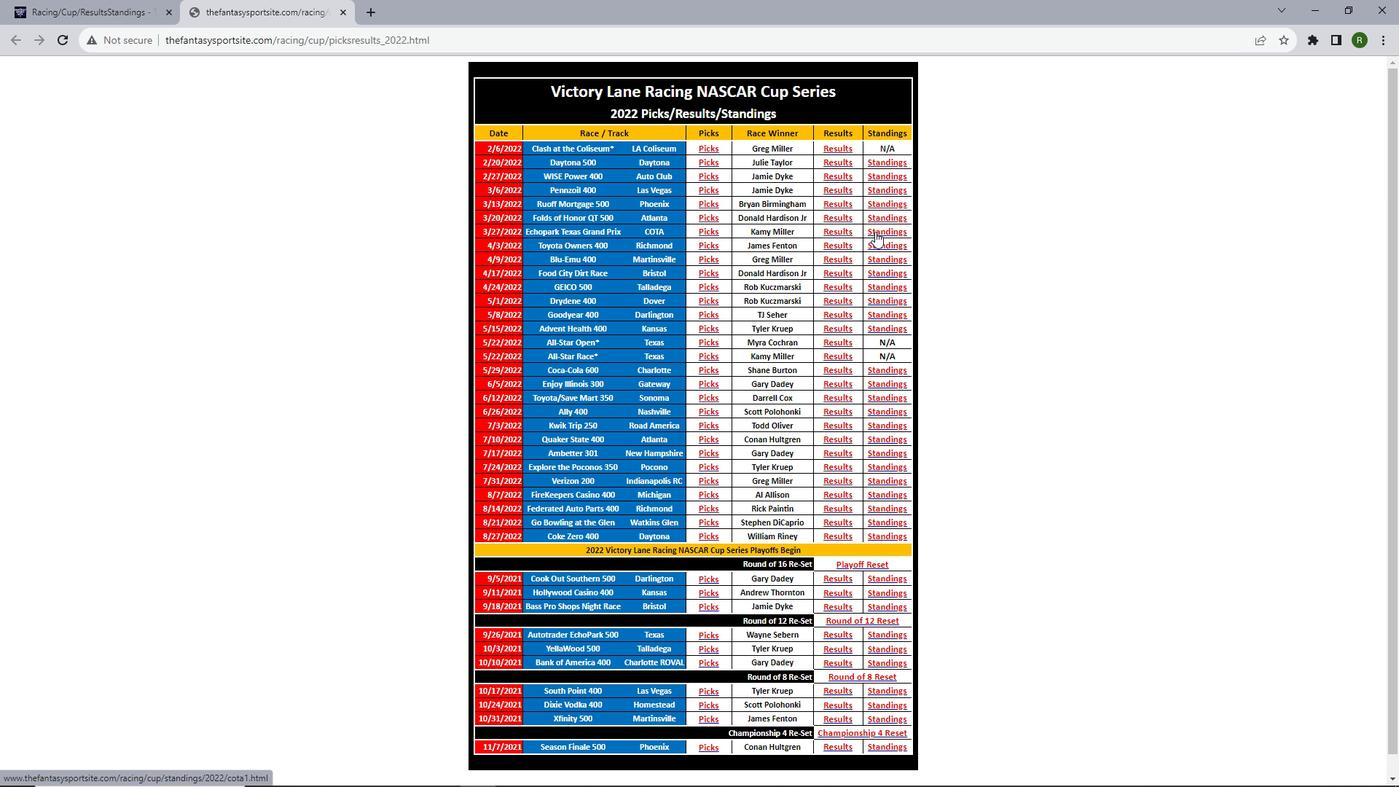 
Action: Mouse pressed left at (875, 231)
Screenshot: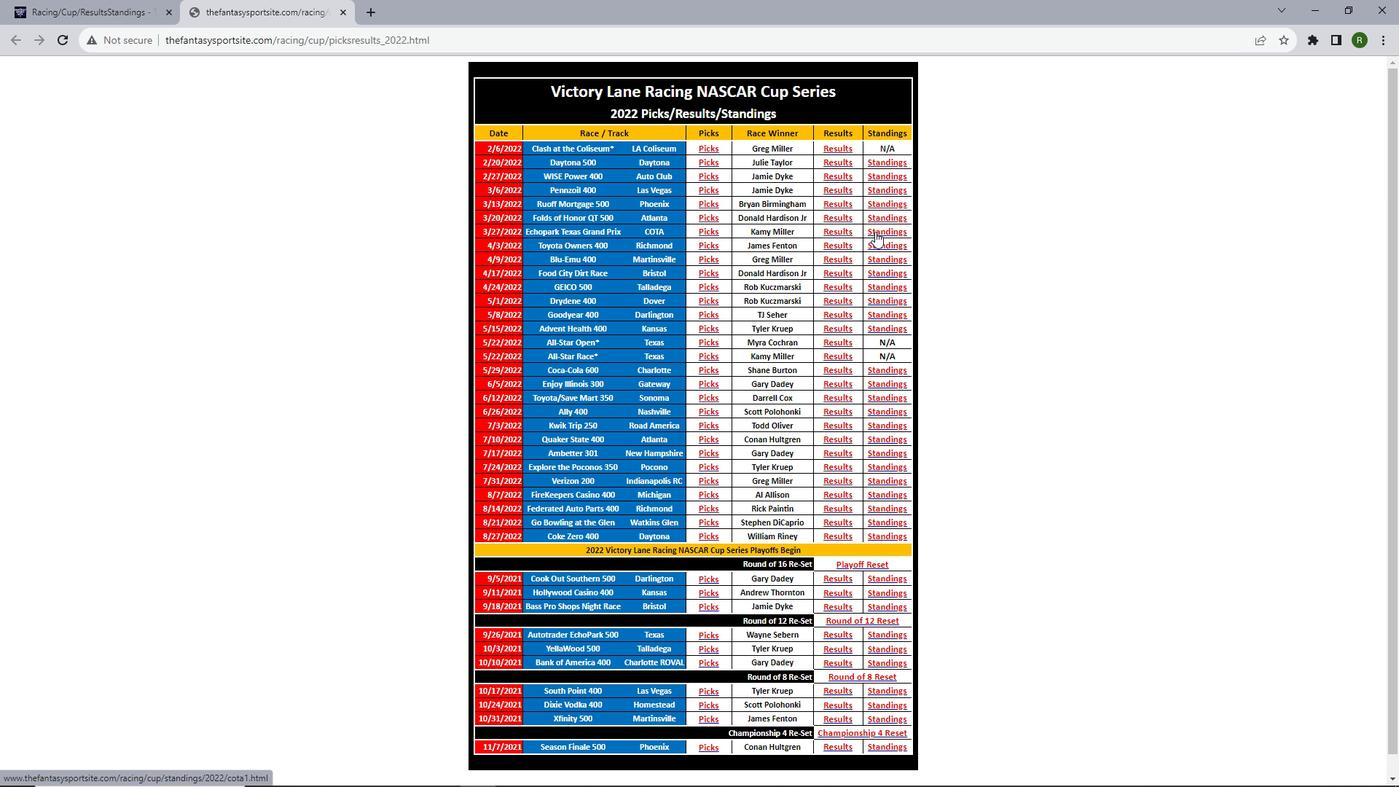 
Action: Mouse scrolled (875, 231) with delta (0, 0)
Screenshot: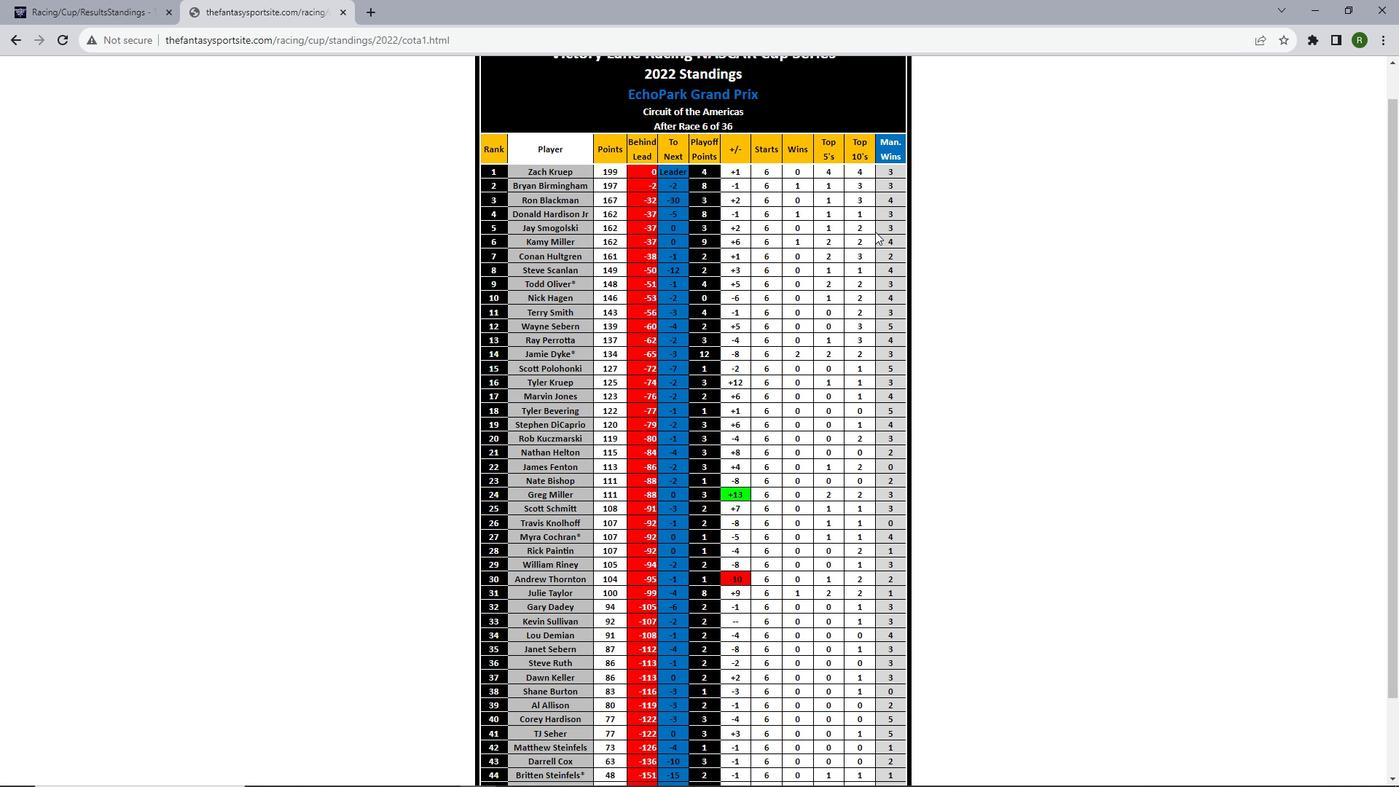 
Action: Mouse scrolled (875, 231) with delta (0, 0)
Screenshot: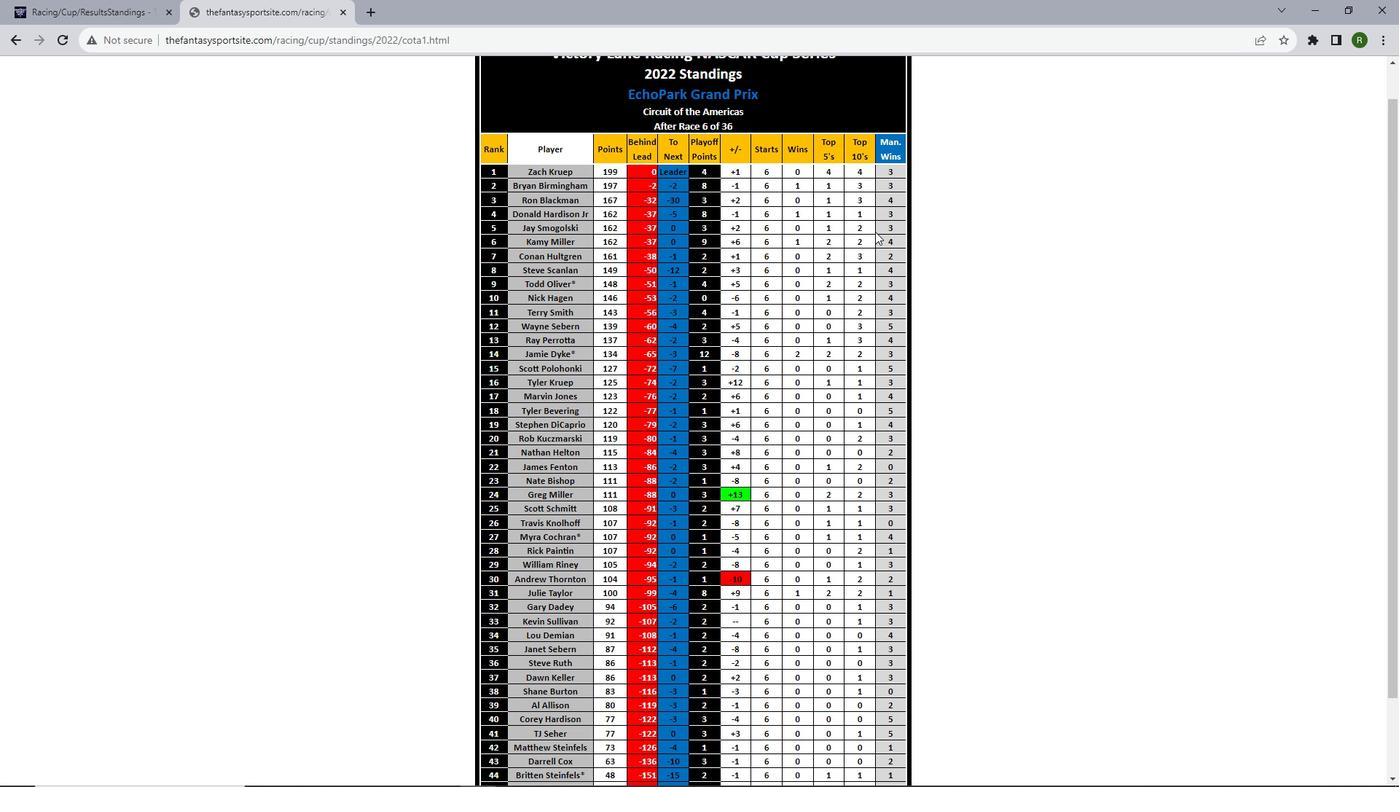 
Action: Mouse scrolled (875, 231) with delta (0, 0)
Screenshot: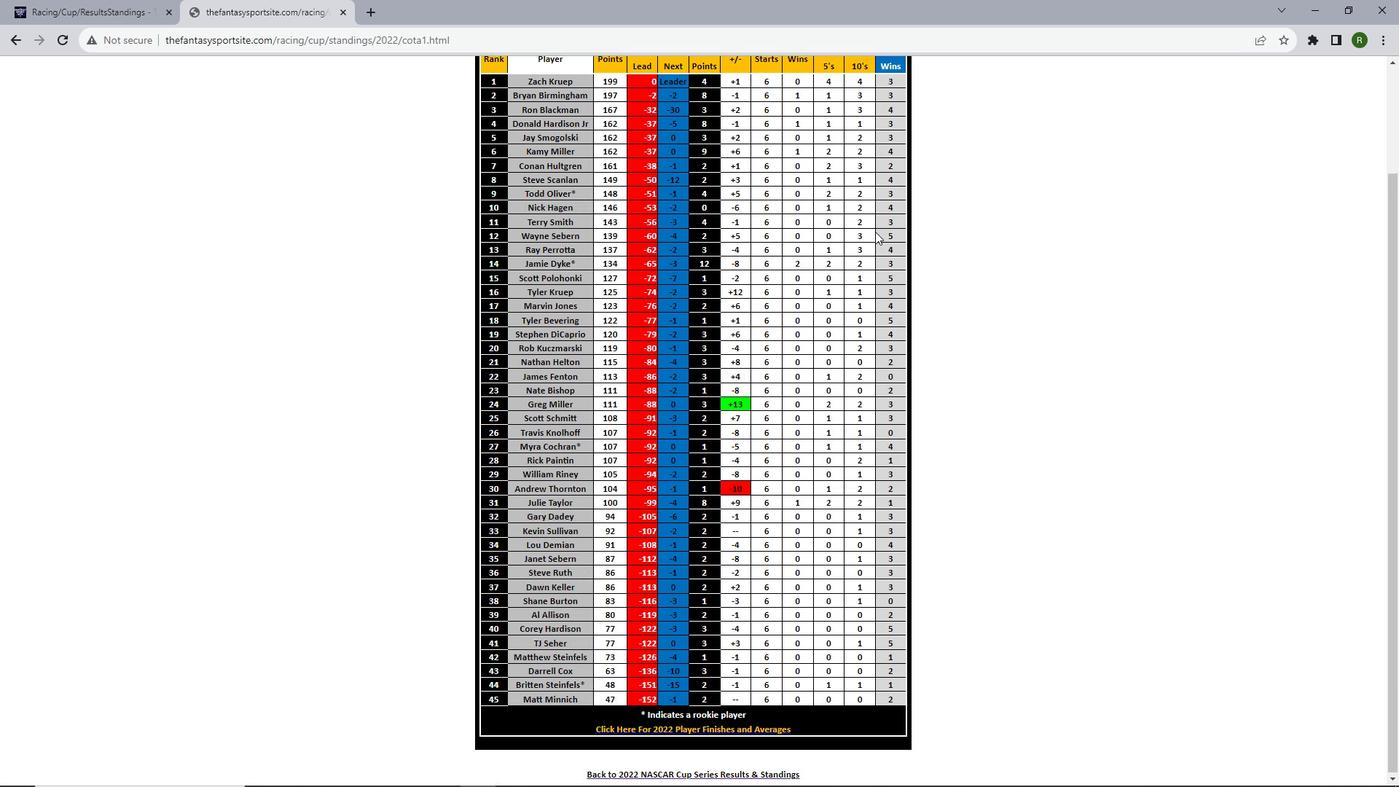 
Action: Mouse scrolled (875, 231) with delta (0, 0)
Screenshot: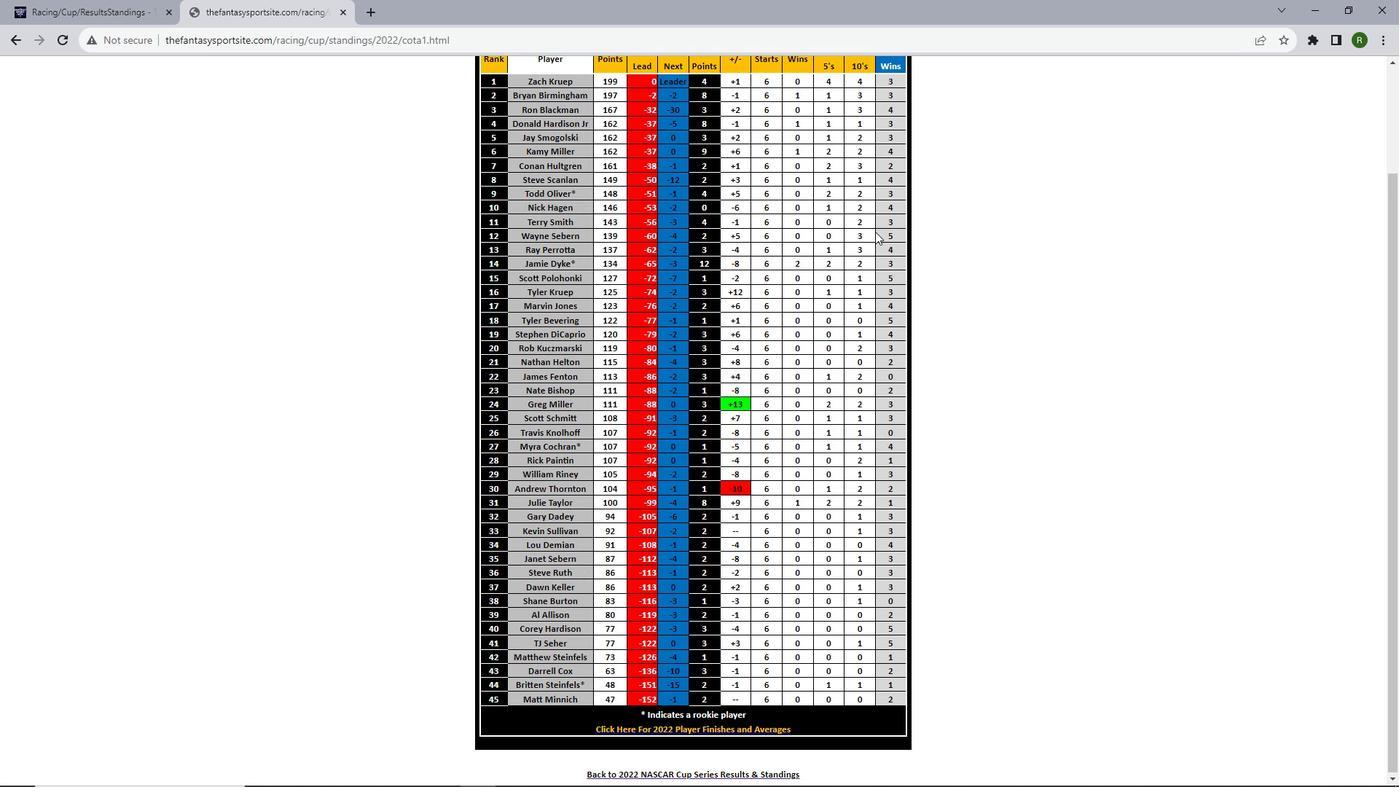 
Action: Mouse scrolled (875, 231) with delta (0, 0)
Screenshot: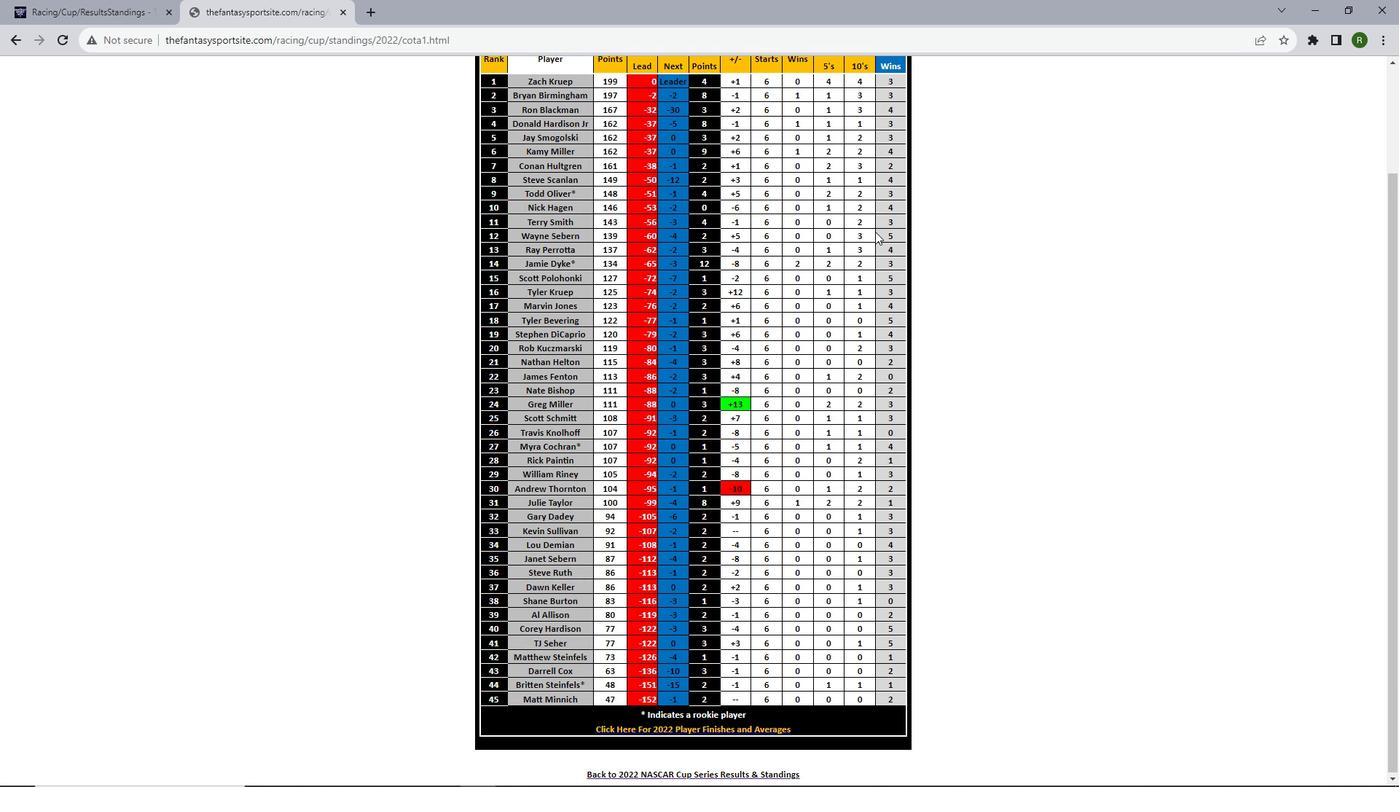 
Action: Mouse scrolled (875, 231) with delta (0, 0)
Screenshot: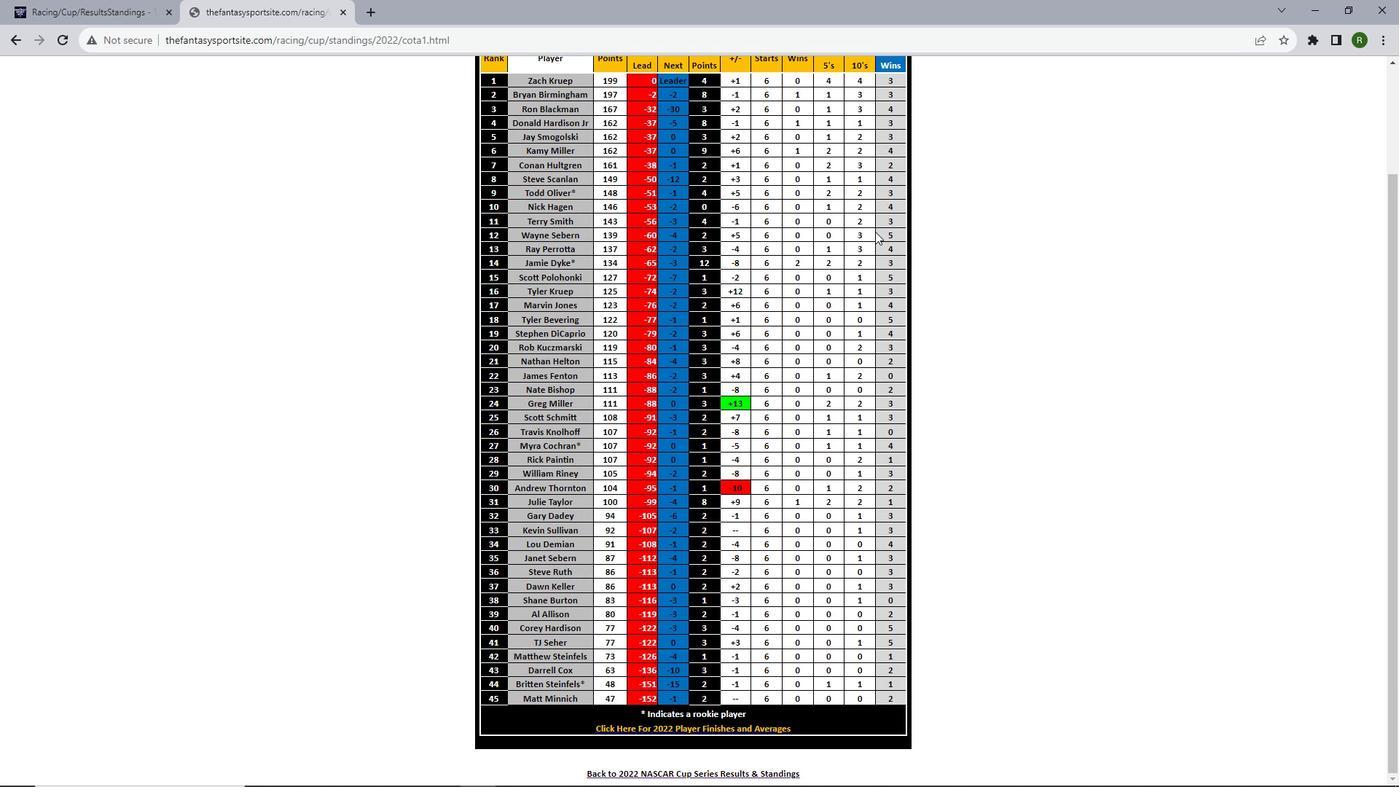 
Action: Mouse scrolled (875, 231) with delta (0, 0)
Screenshot: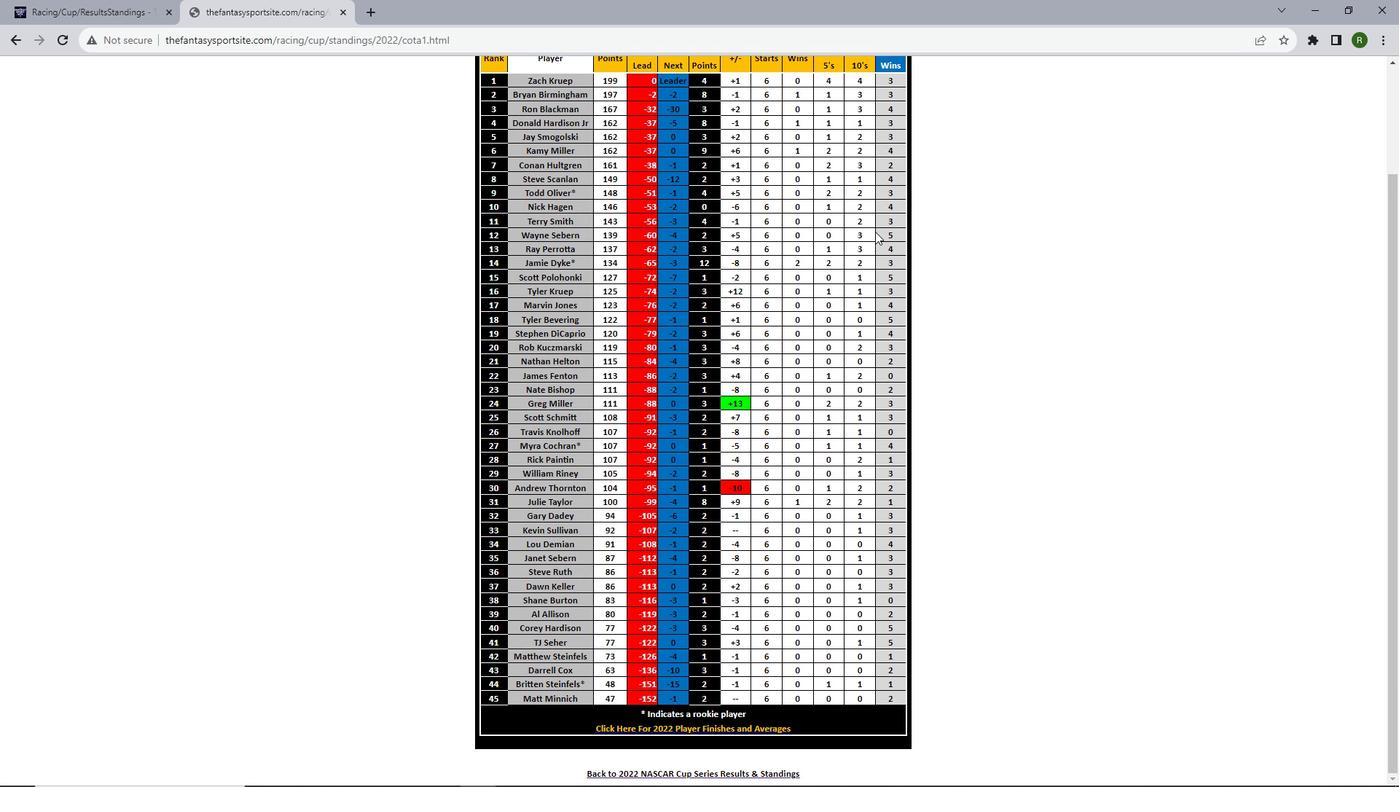 
